 Task: Access a repository's "Network" for collaboration opportunities.
Action: Mouse moved to (1342, 81)
Screenshot: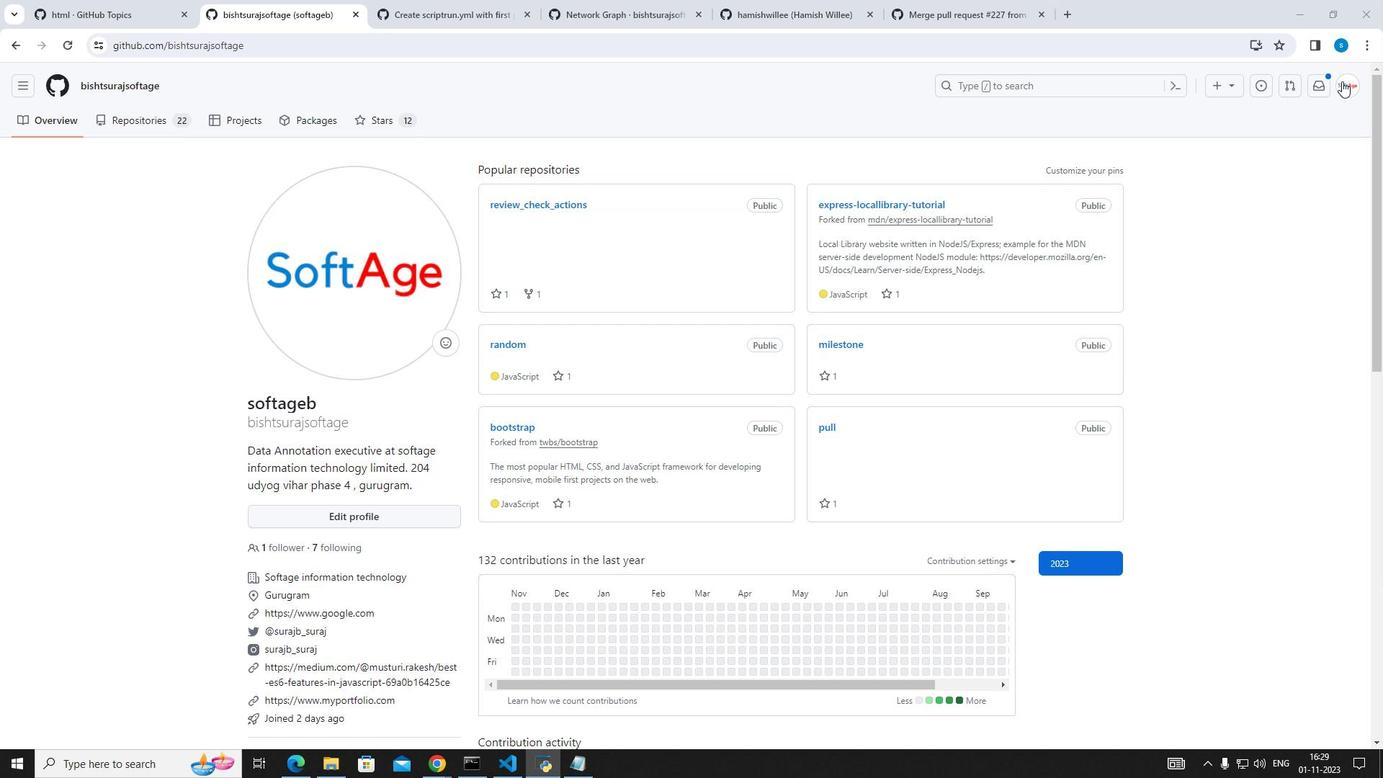 
Action: Mouse pressed left at (1342, 81)
Screenshot: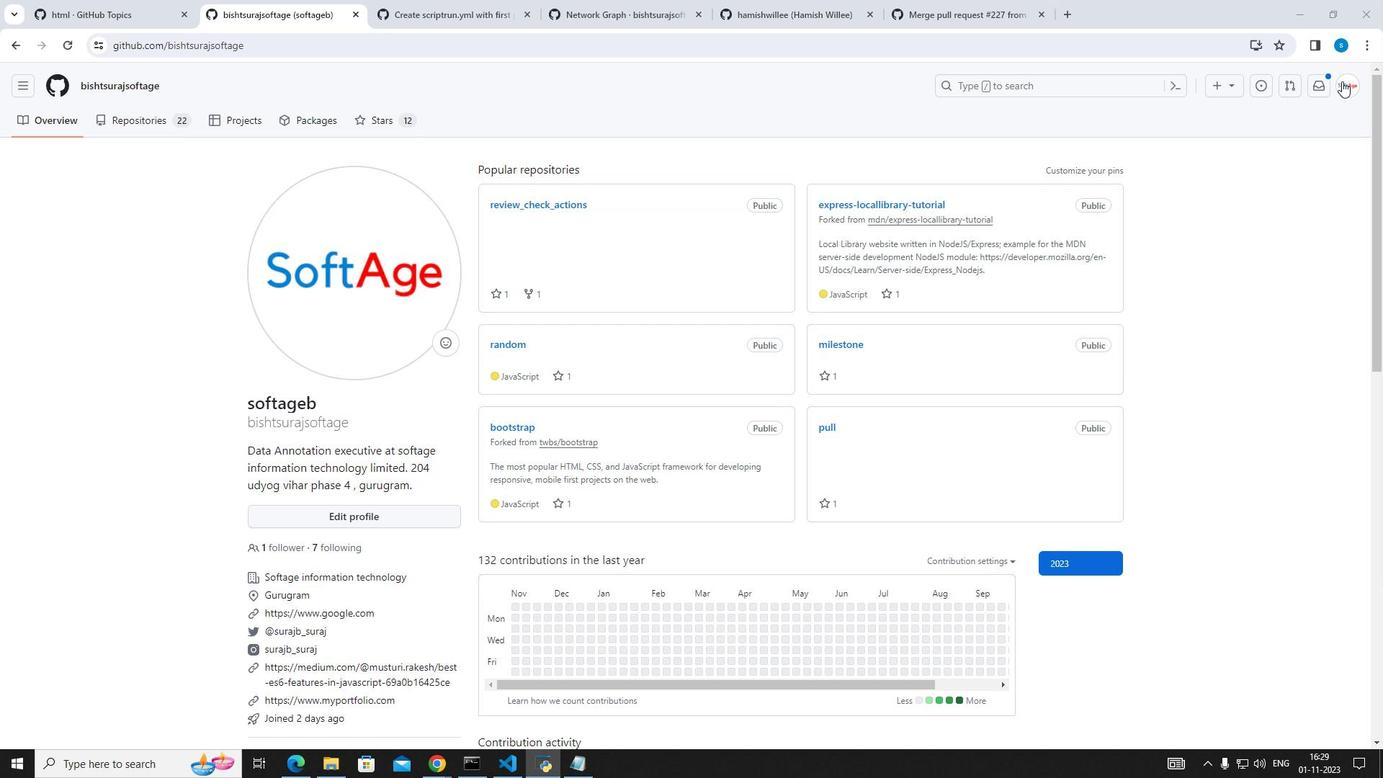 
Action: Mouse moved to (1274, 187)
Screenshot: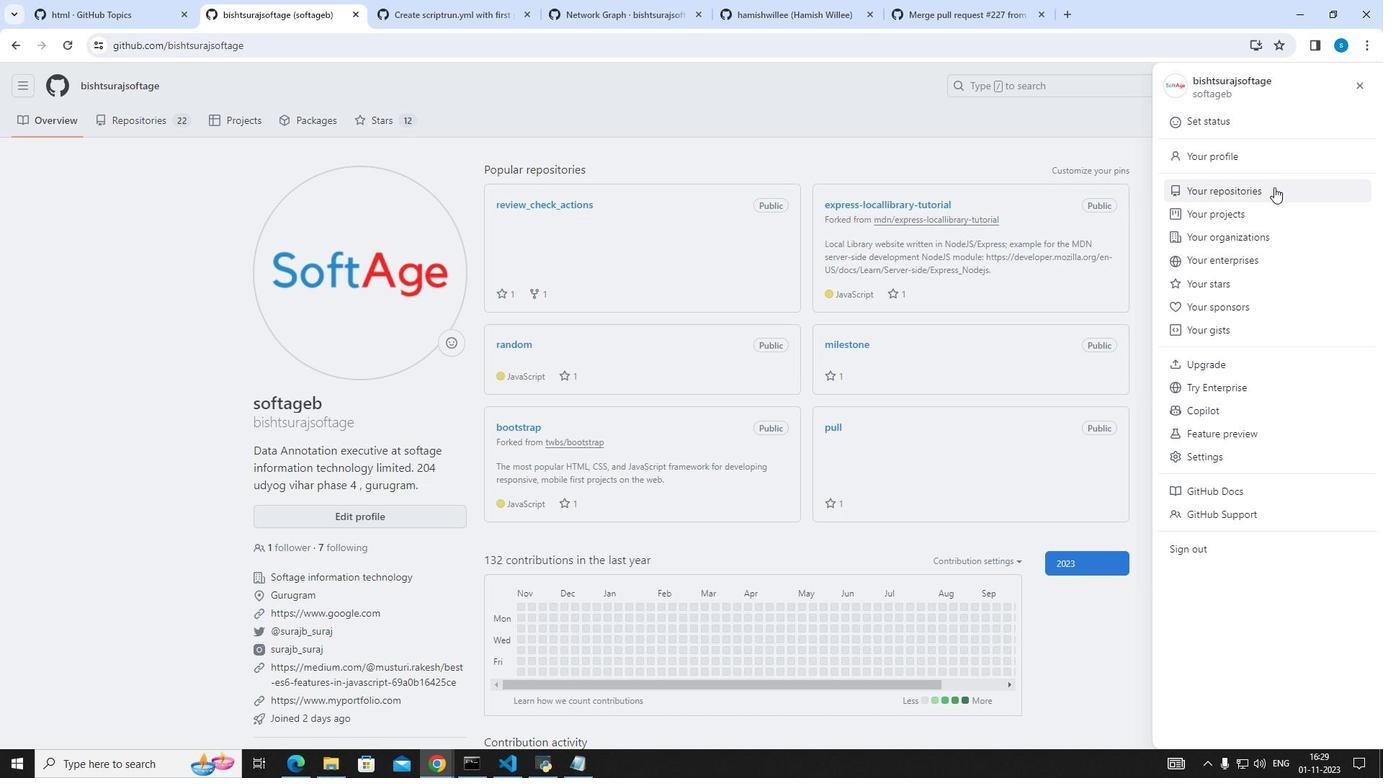 
Action: Mouse pressed left at (1274, 187)
Screenshot: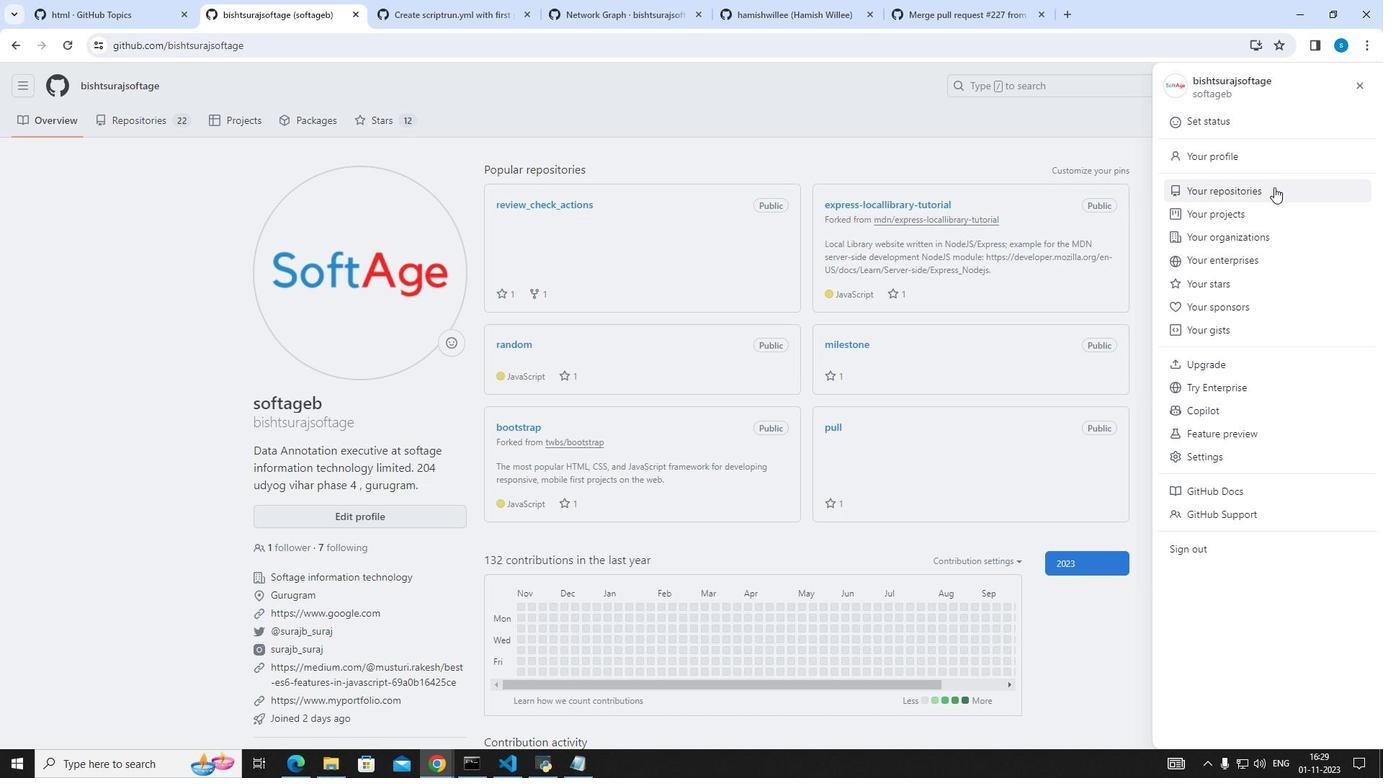 
Action: Mouse moved to (1000, 322)
Screenshot: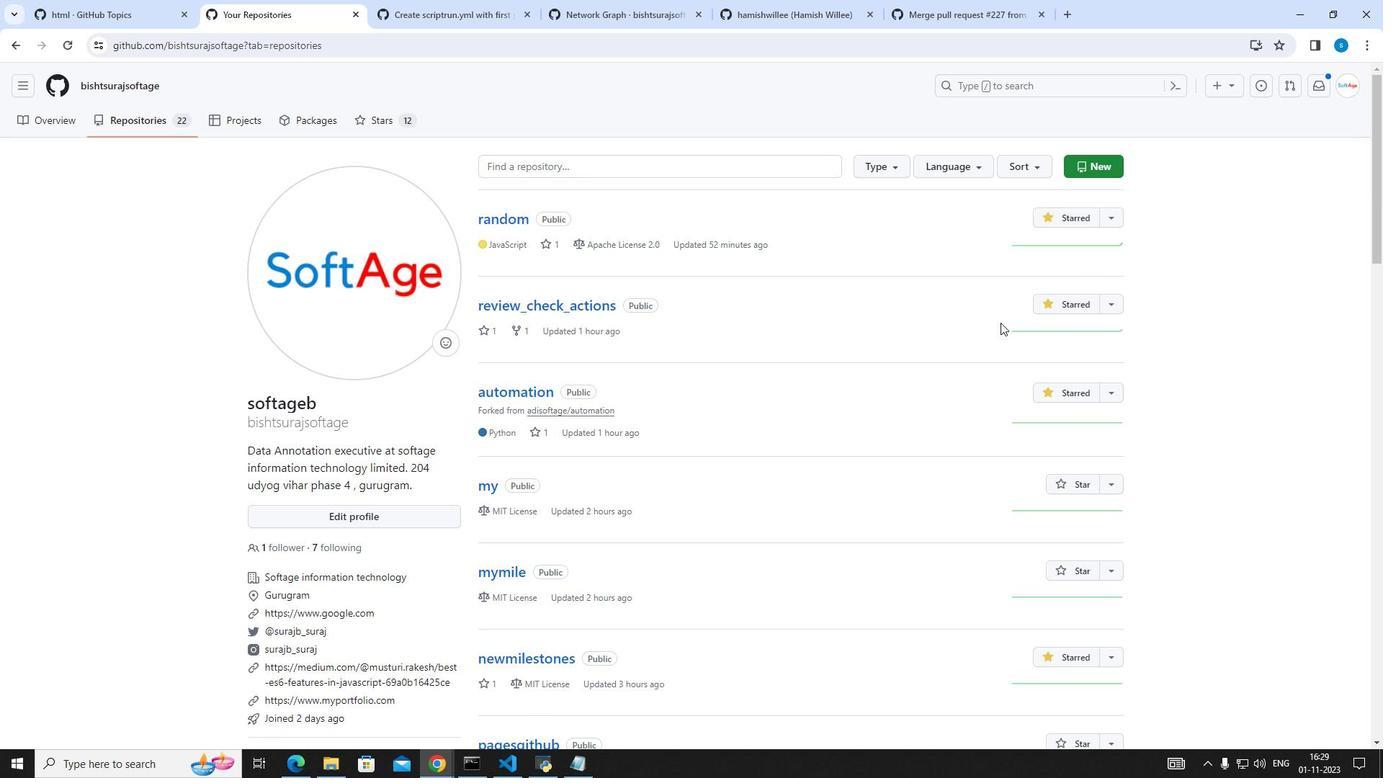 
Action: Mouse scrolled (1000, 321) with delta (0, 0)
Screenshot: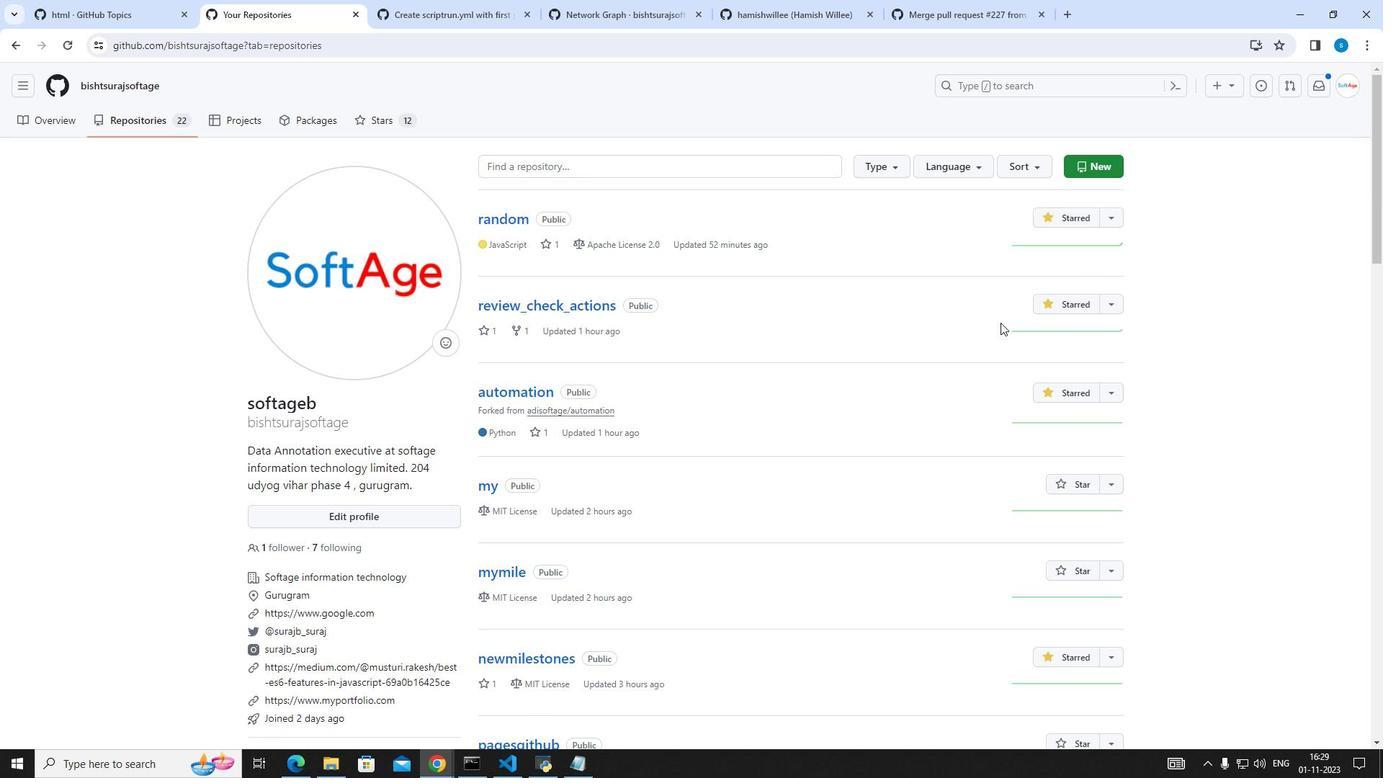 
Action: Mouse moved to (999, 322)
Screenshot: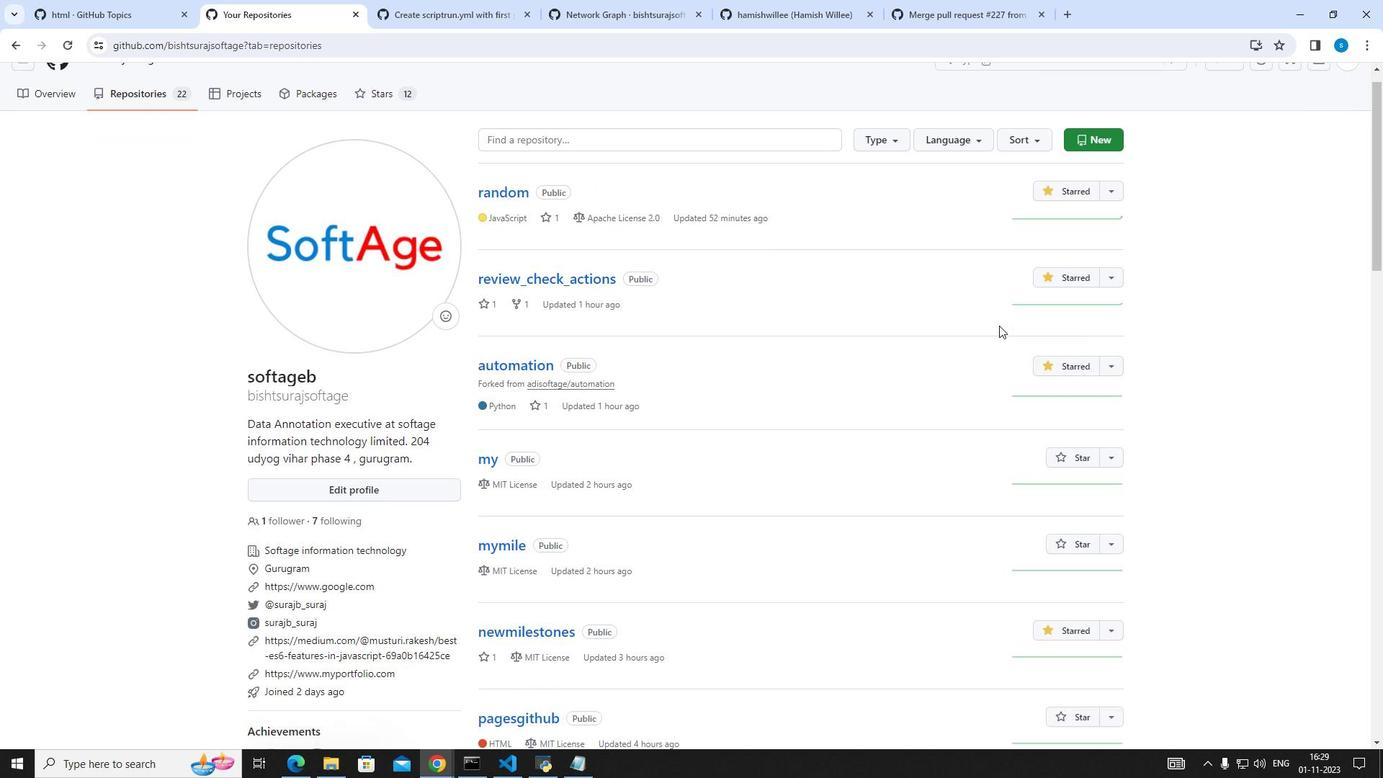 
Action: Mouse scrolled (999, 322) with delta (0, 0)
Screenshot: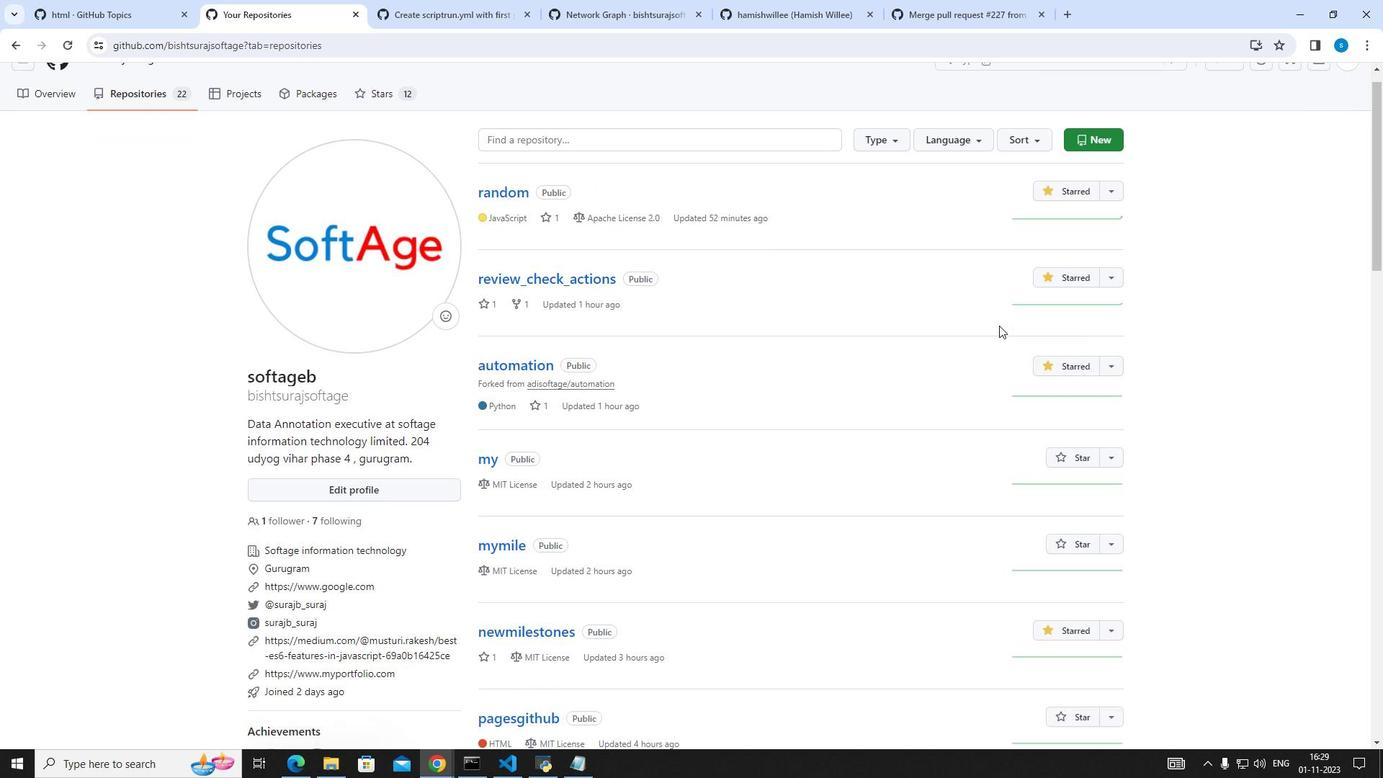 
Action: Mouse moved to (999, 324)
Screenshot: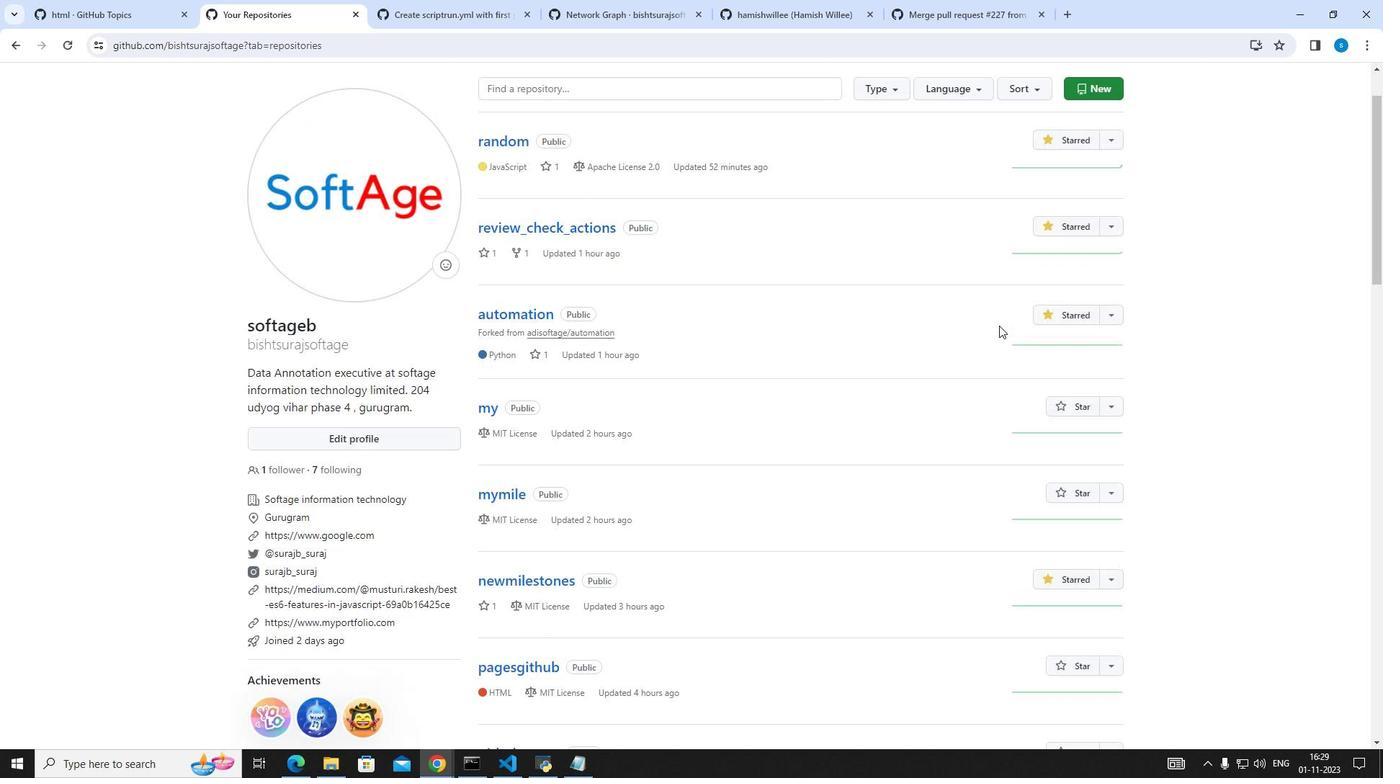 
Action: Mouse scrolled (999, 323) with delta (0, 0)
Screenshot: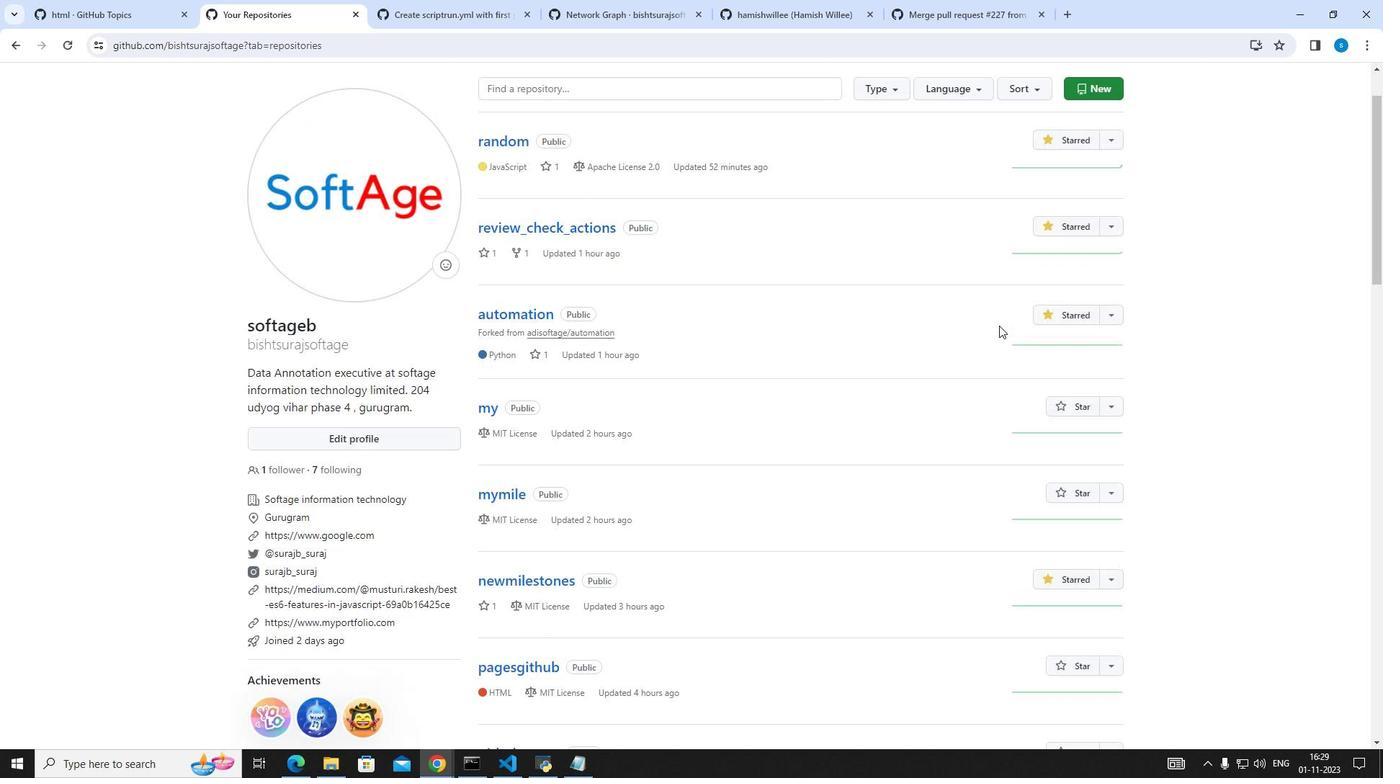
Action: Mouse moved to (999, 324)
Screenshot: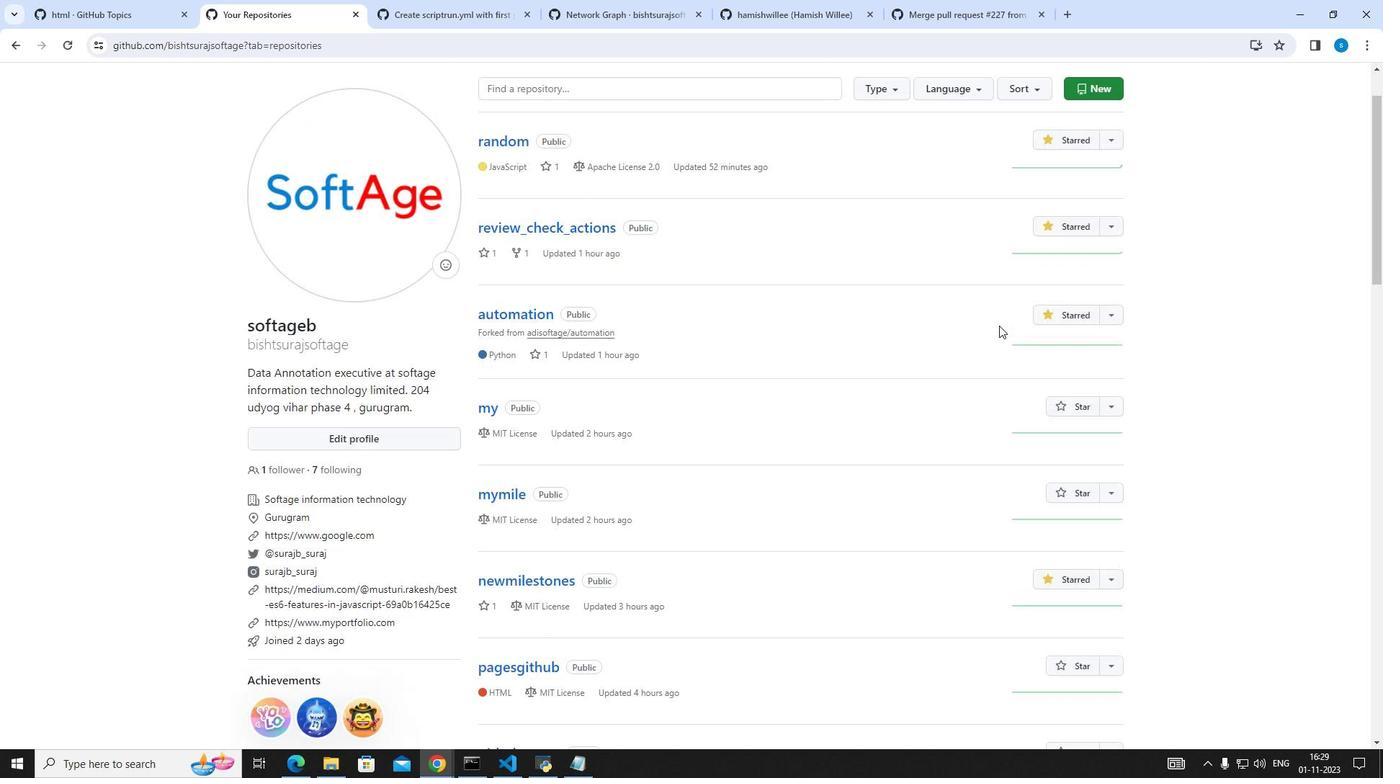 
Action: Mouse scrolled (999, 324) with delta (0, 0)
Screenshot: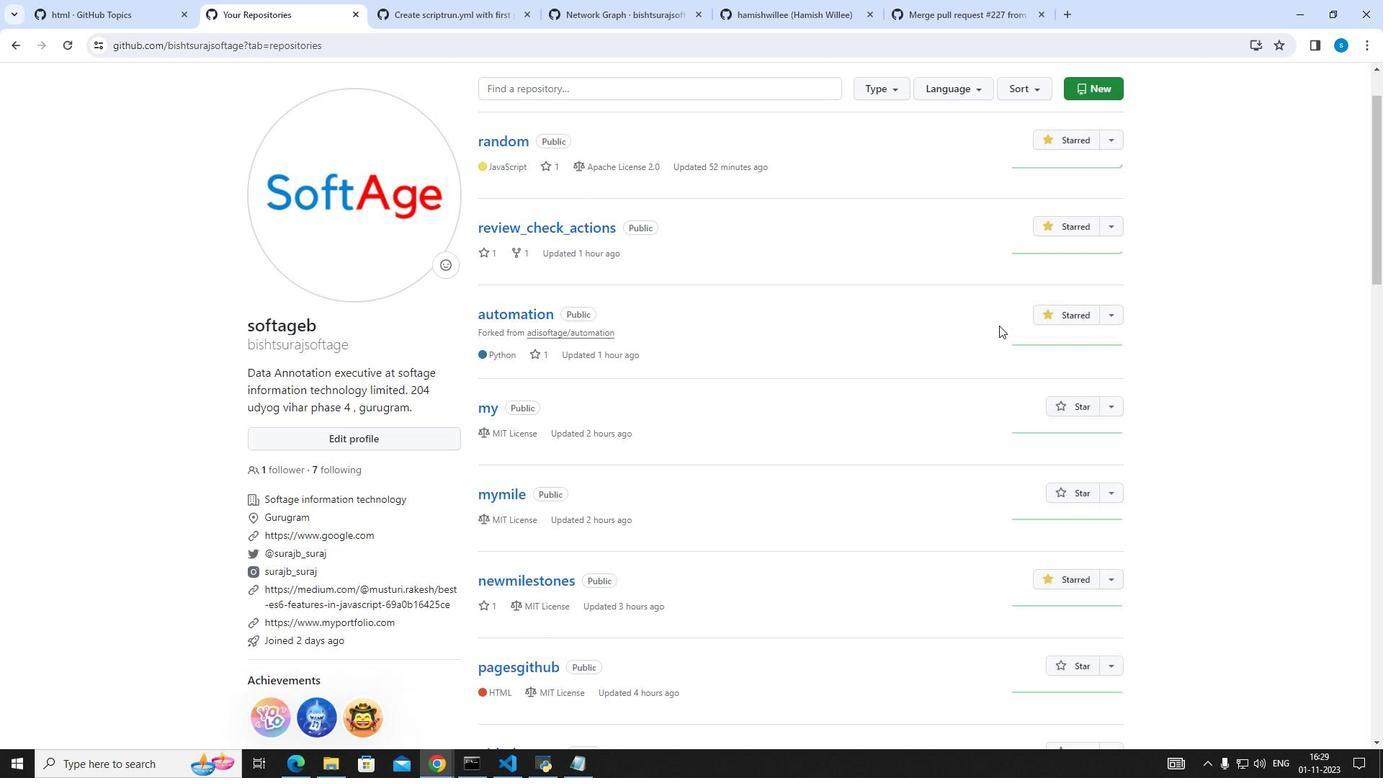 
Action: Mouse moved to (999, 325)
Screenshot: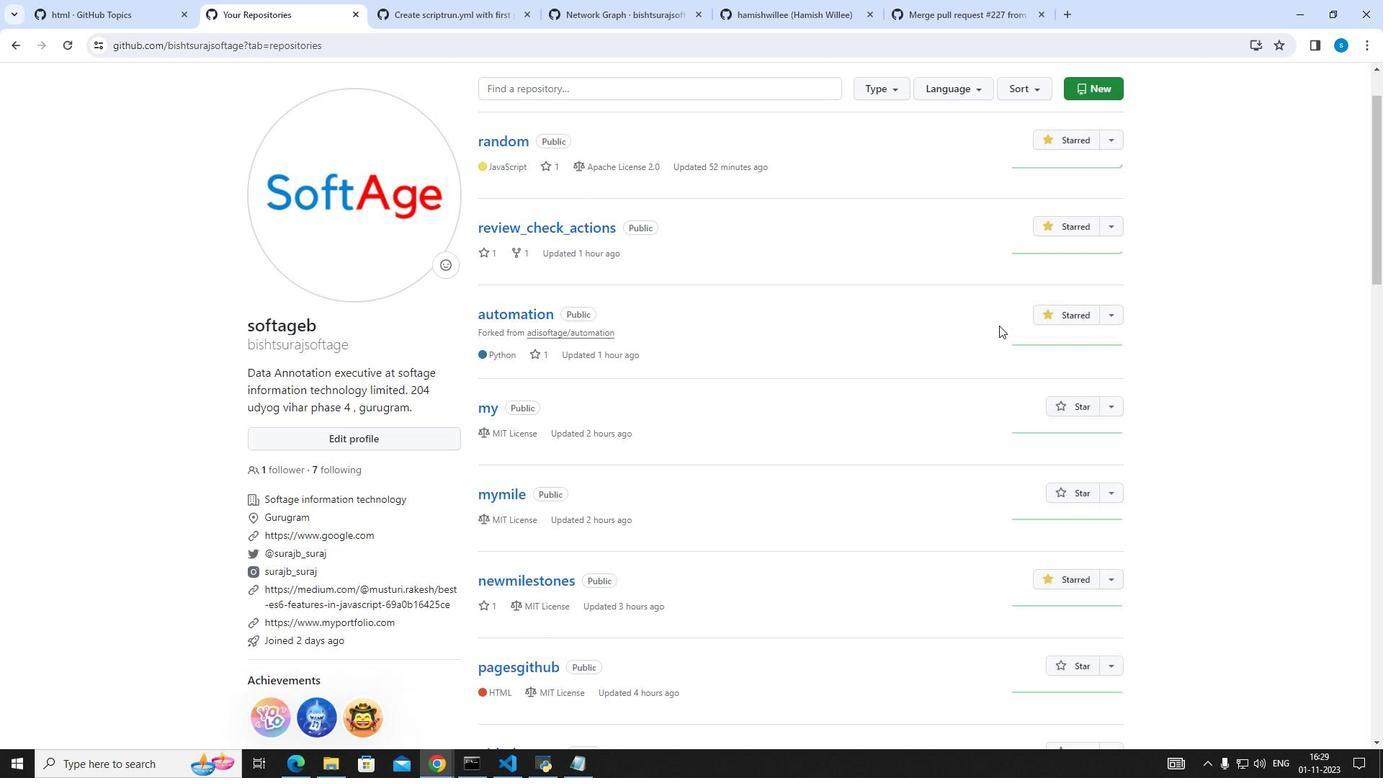 
Action: Mouse scrolled (999, 324) with delta (0, 0)
Screenshot: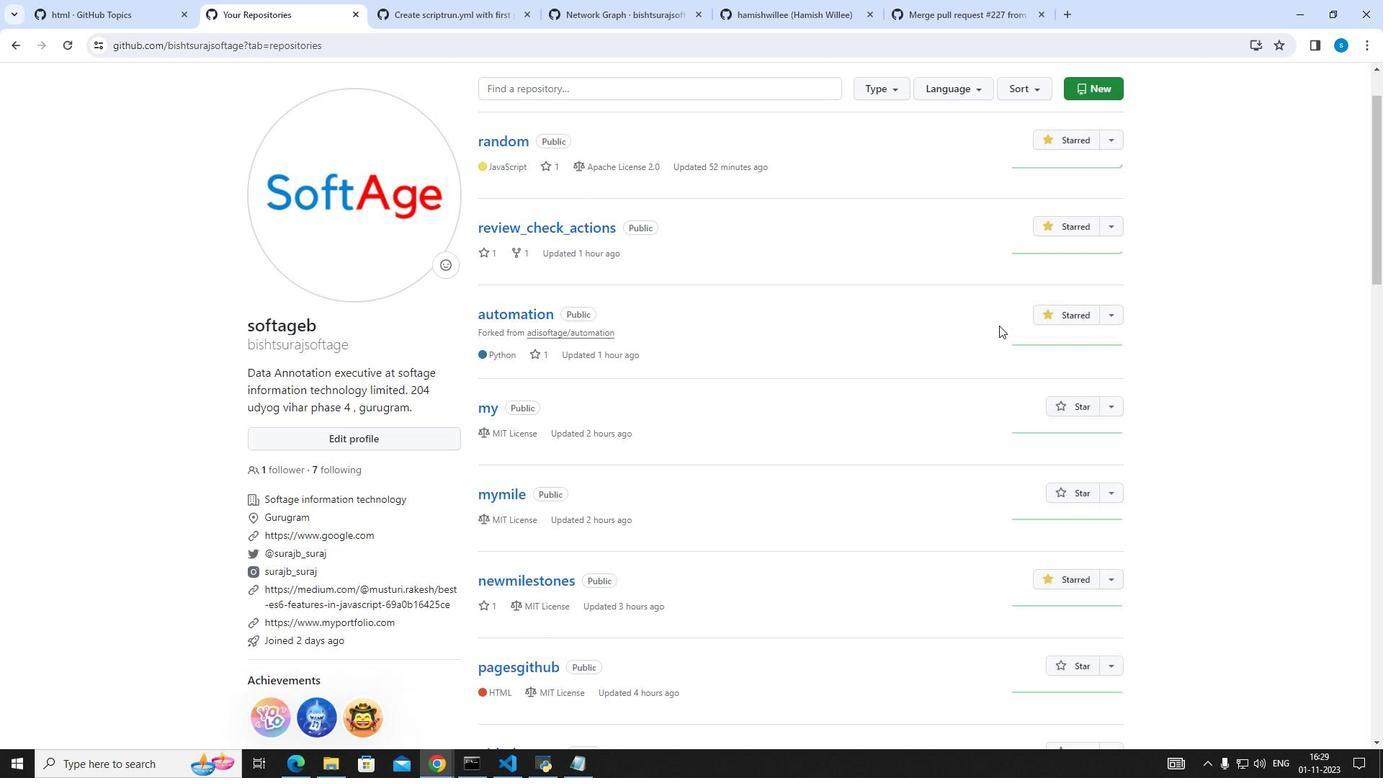 
Action: Mouse scrolled (999, 324) with delta (0, 0)
Screenshot: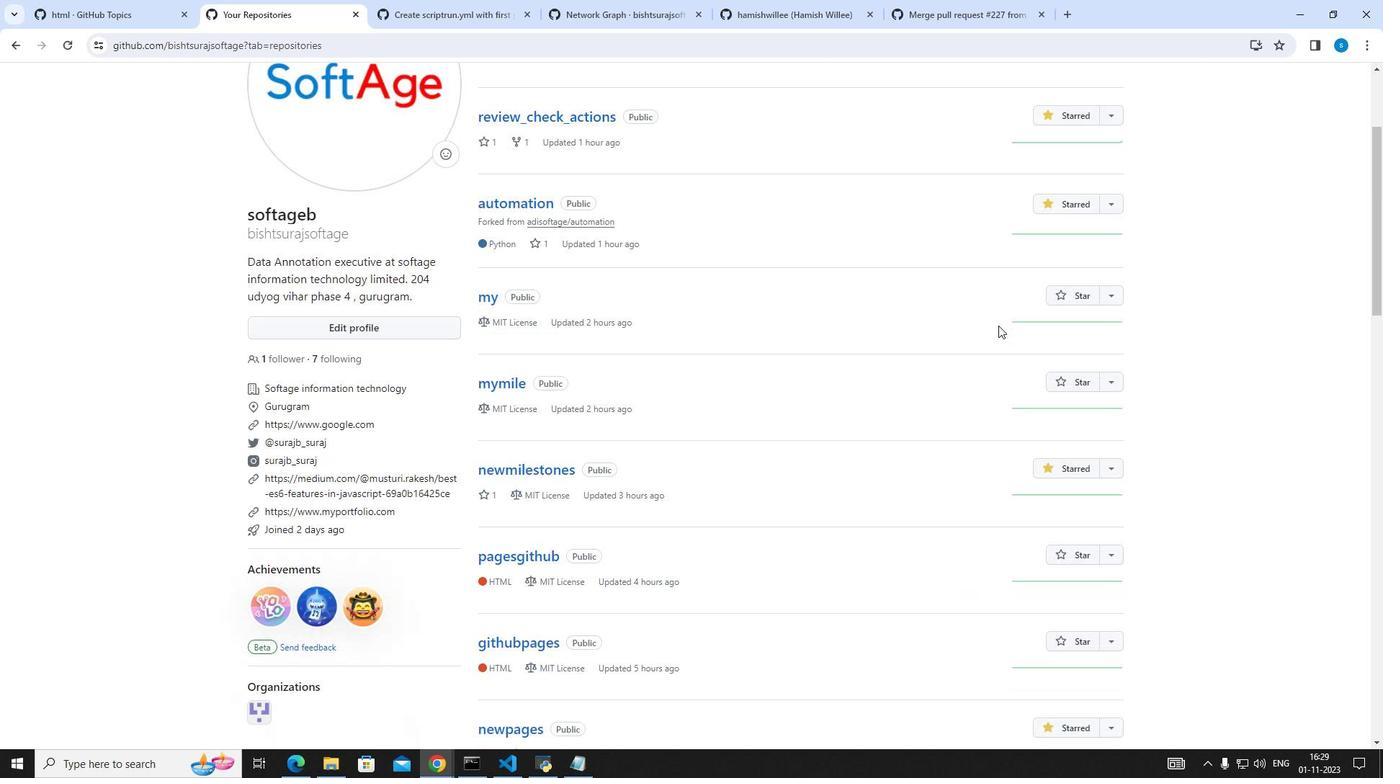 
Action: Mouse moved to (998, 325)
Screenshot: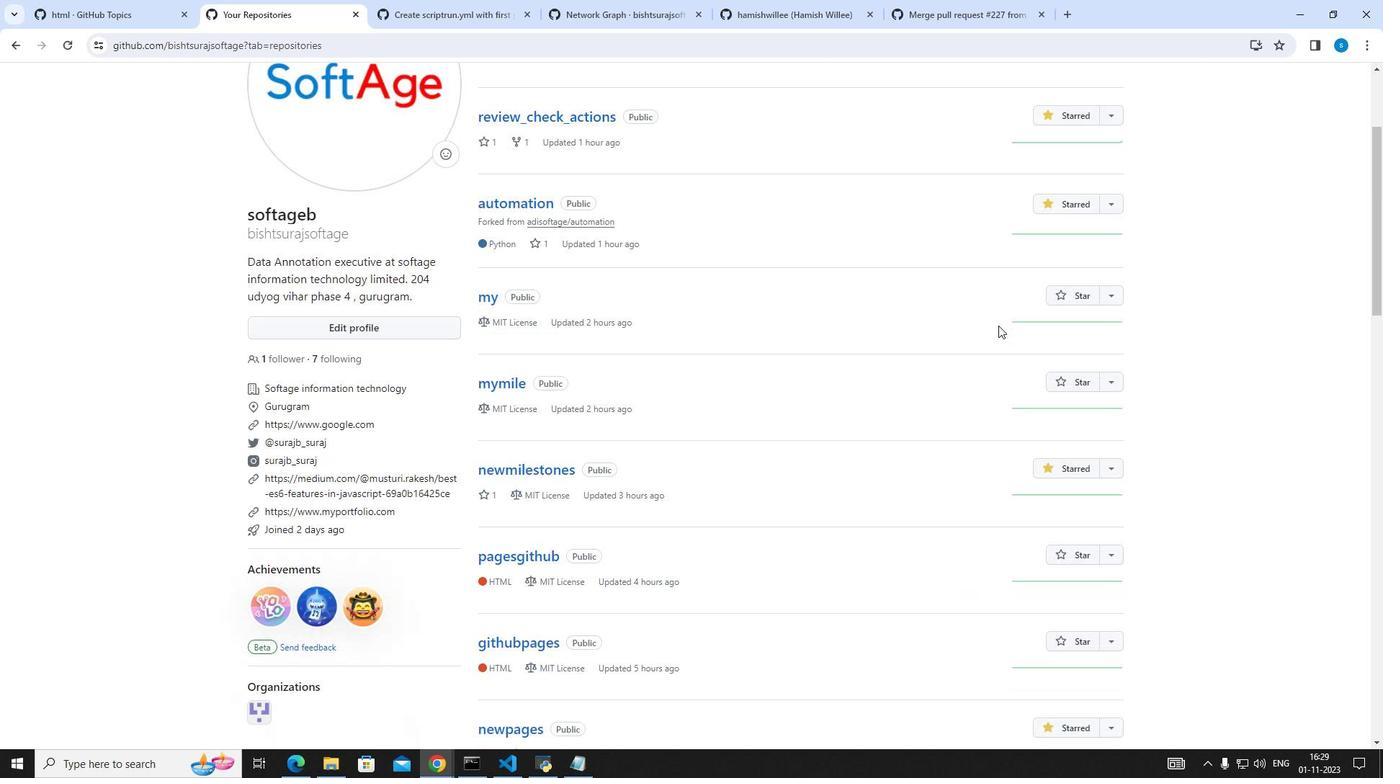 
Action: Mouse scrolled (998, 324) with delta (0, 0)
Screenshot: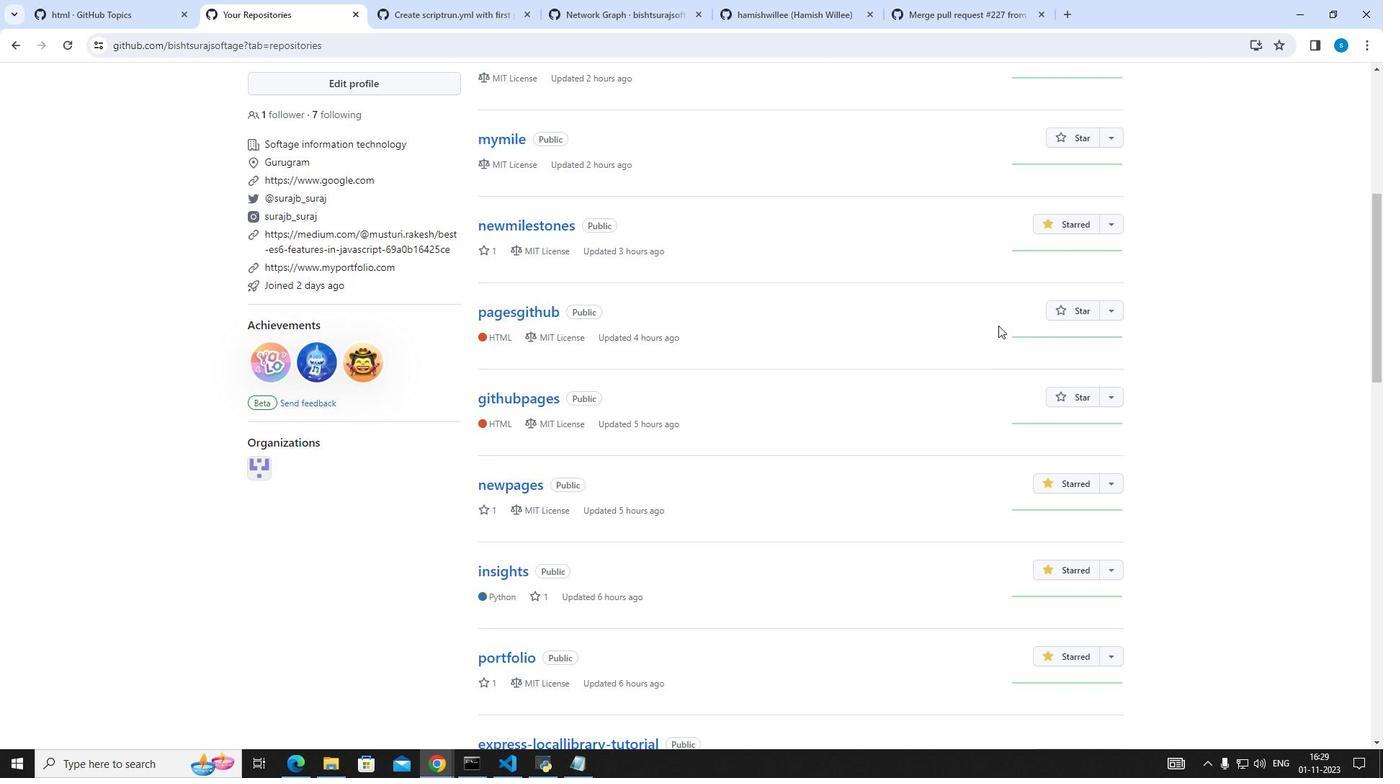 
Action: Mouse scrolled (998, 324) with delta (0, 0)
Screenshot: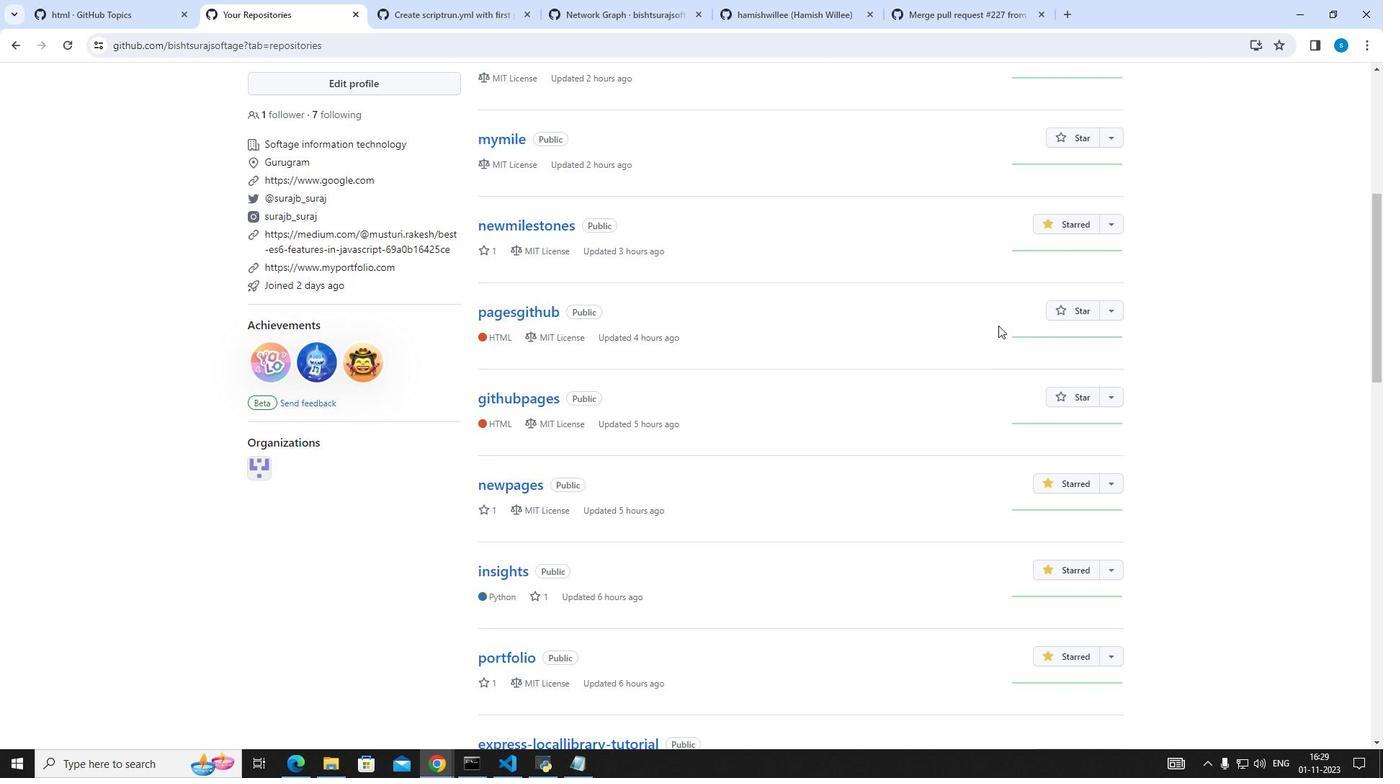 
Action: Mouse scrolled (998, 324) with delta (0, 0)
Screenshot: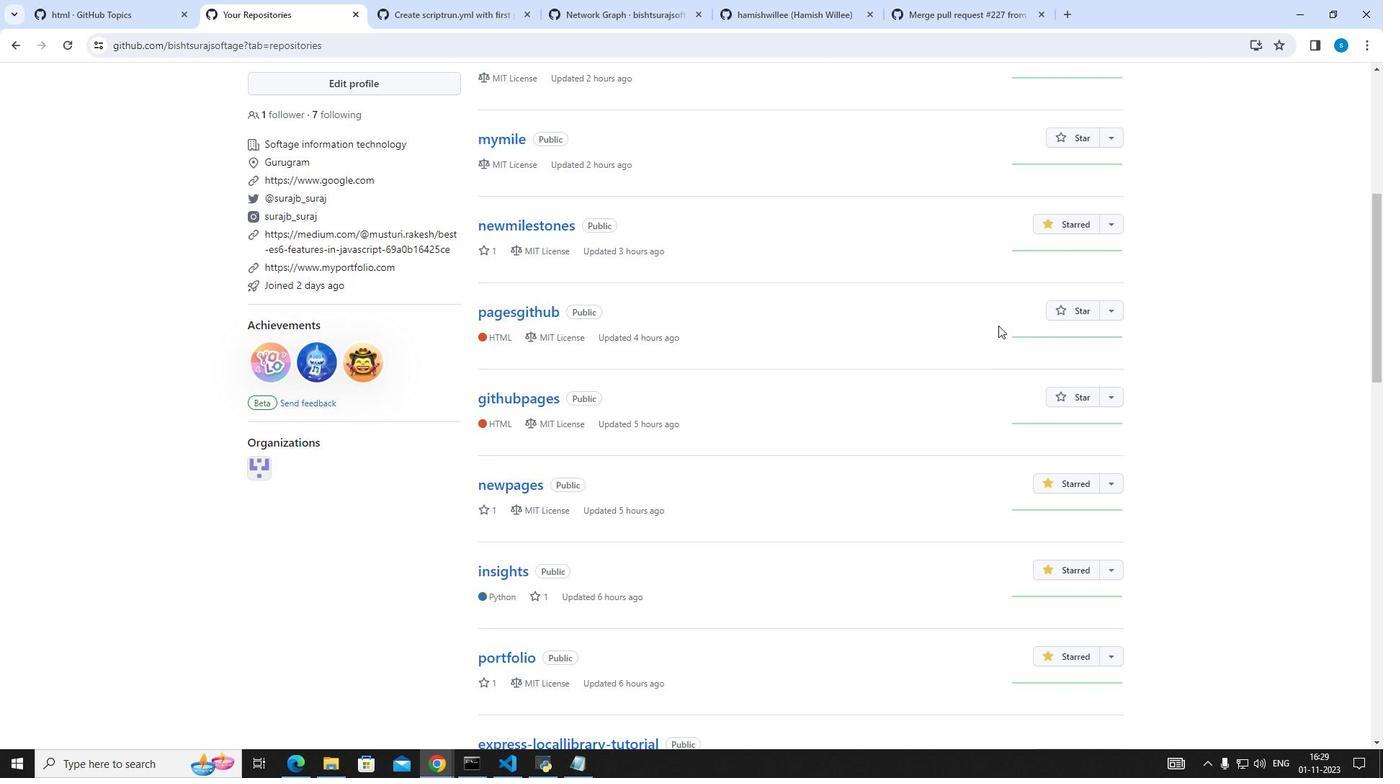 
Action: Mouse scrolled (998, 324) with delta (0, 0)
Screenshot: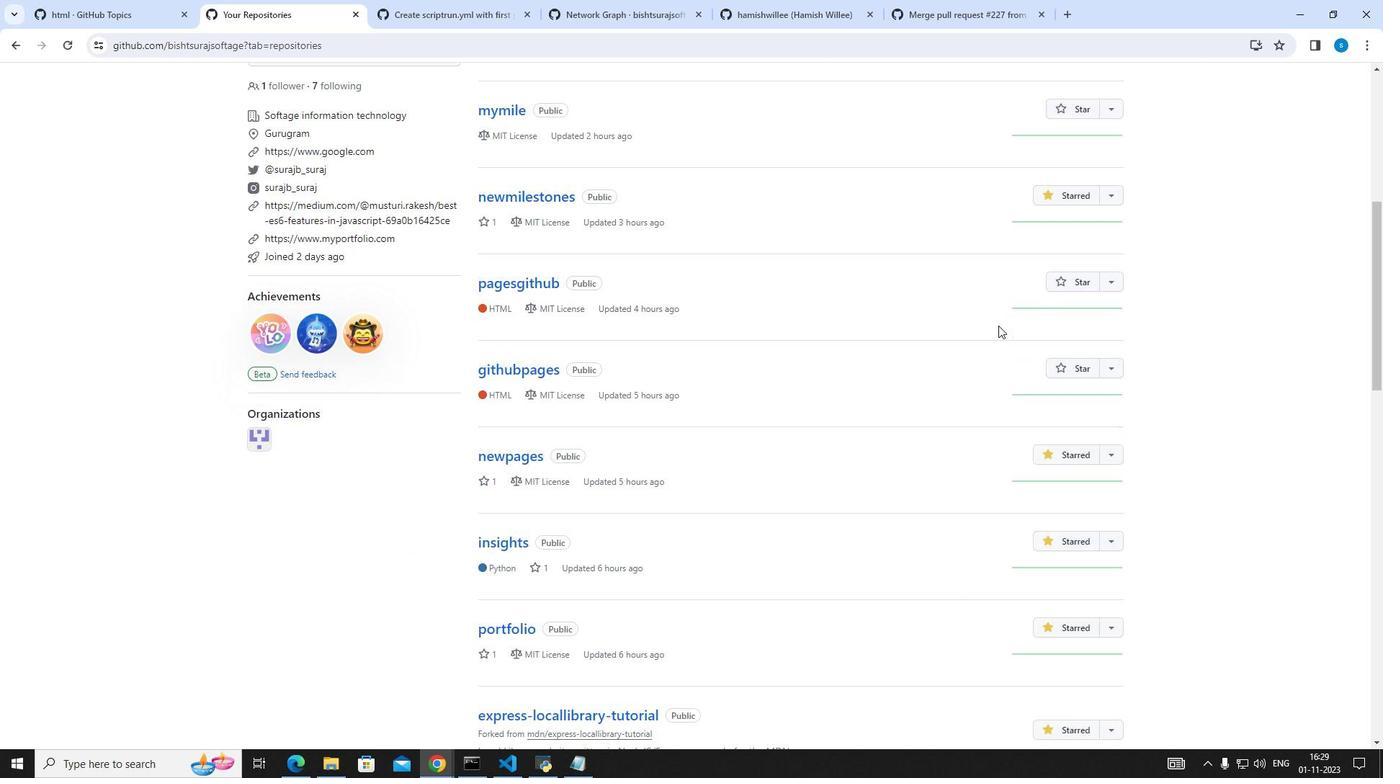 
Action: Mouse scrolled (998, 324) with delta (0, 0)
Screenshot: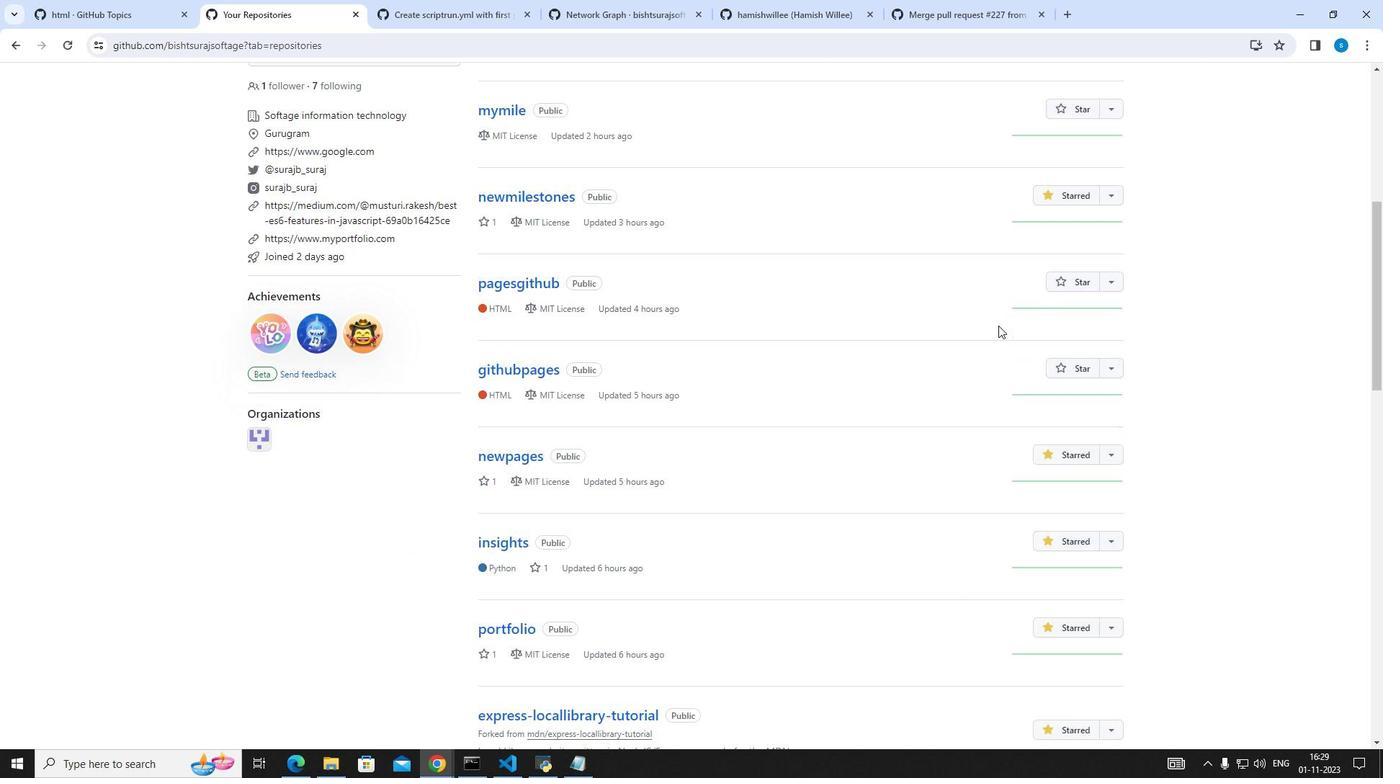 
Action: Mouse scrolled (998, 324) with delta (0, 0)
Screenshot: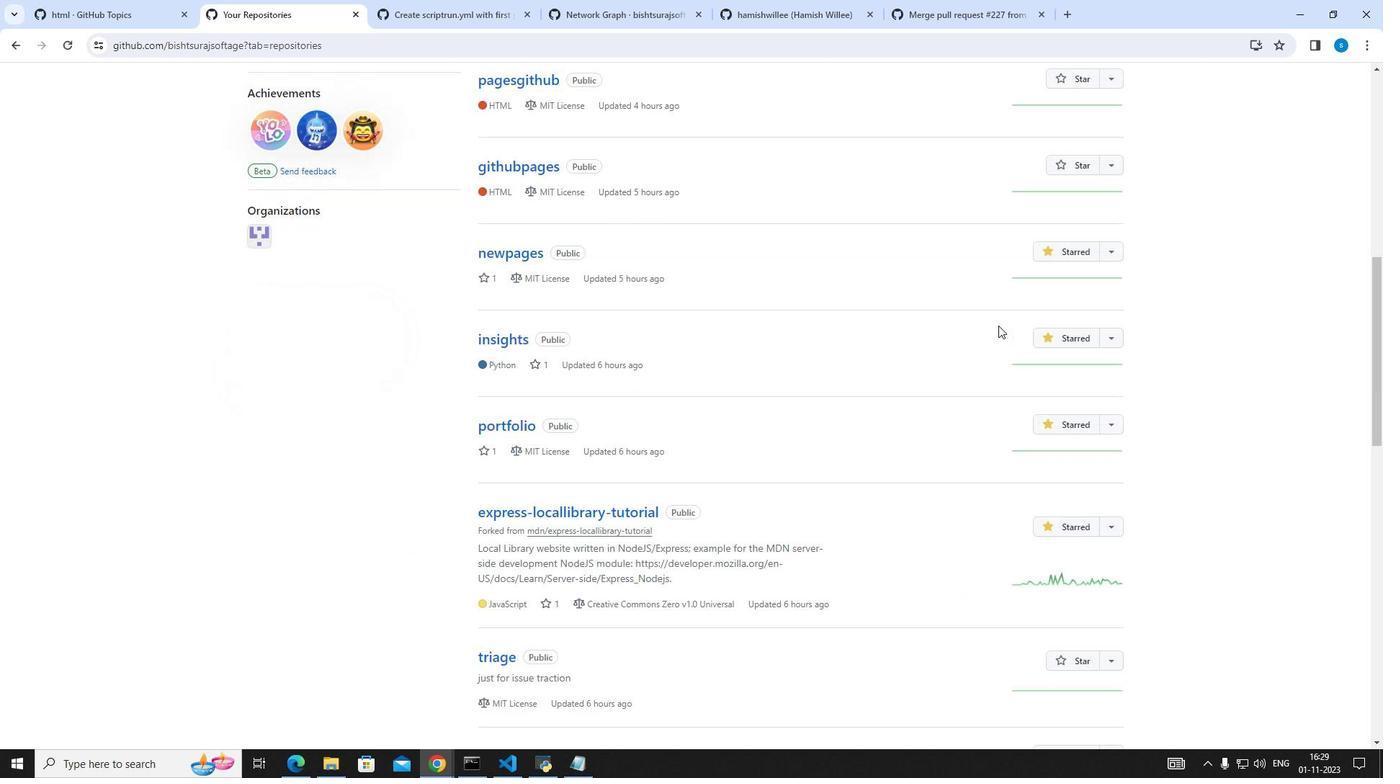 
Action: Mouse scrolled (998, 324) with delta (0, 0)
Screenshot: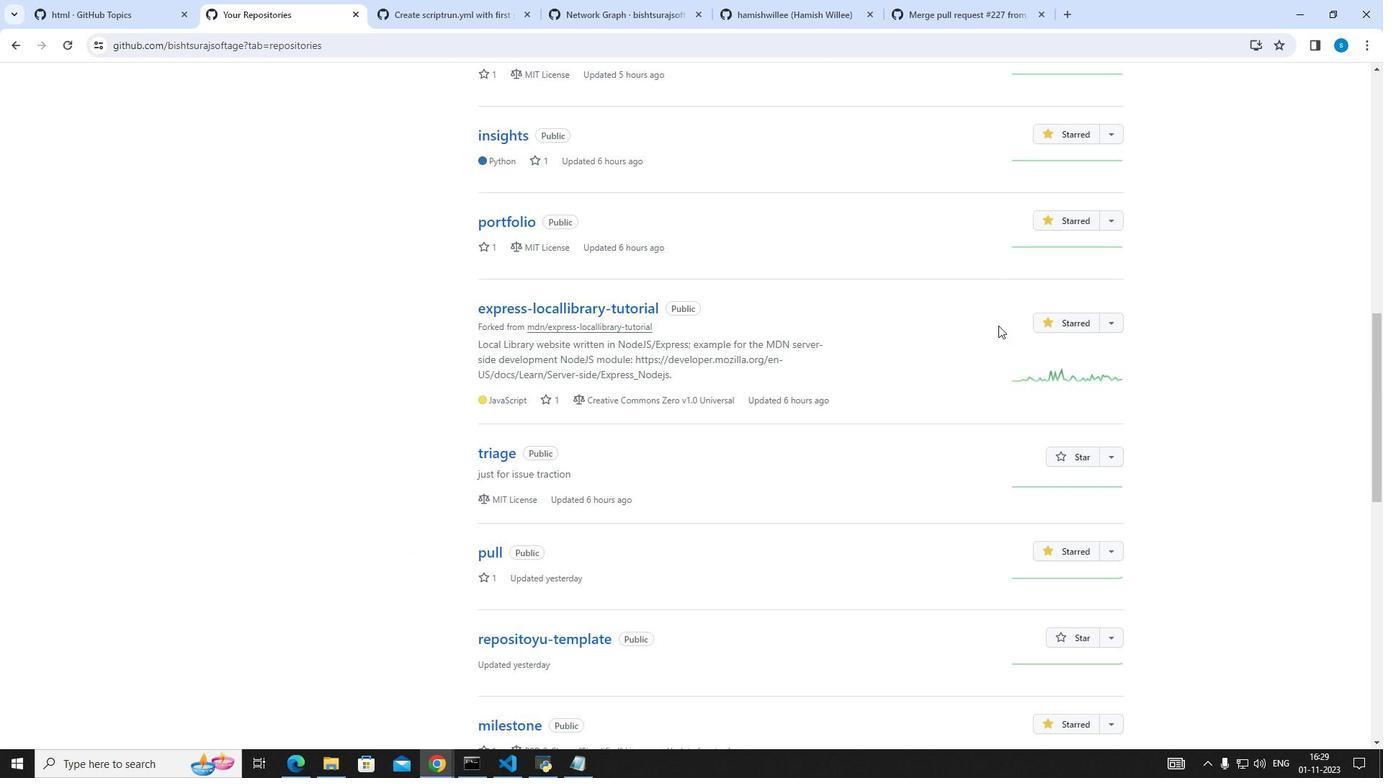 
Action: Mouse scrolled (998, 324) with delta (0, 0)
Screenshot: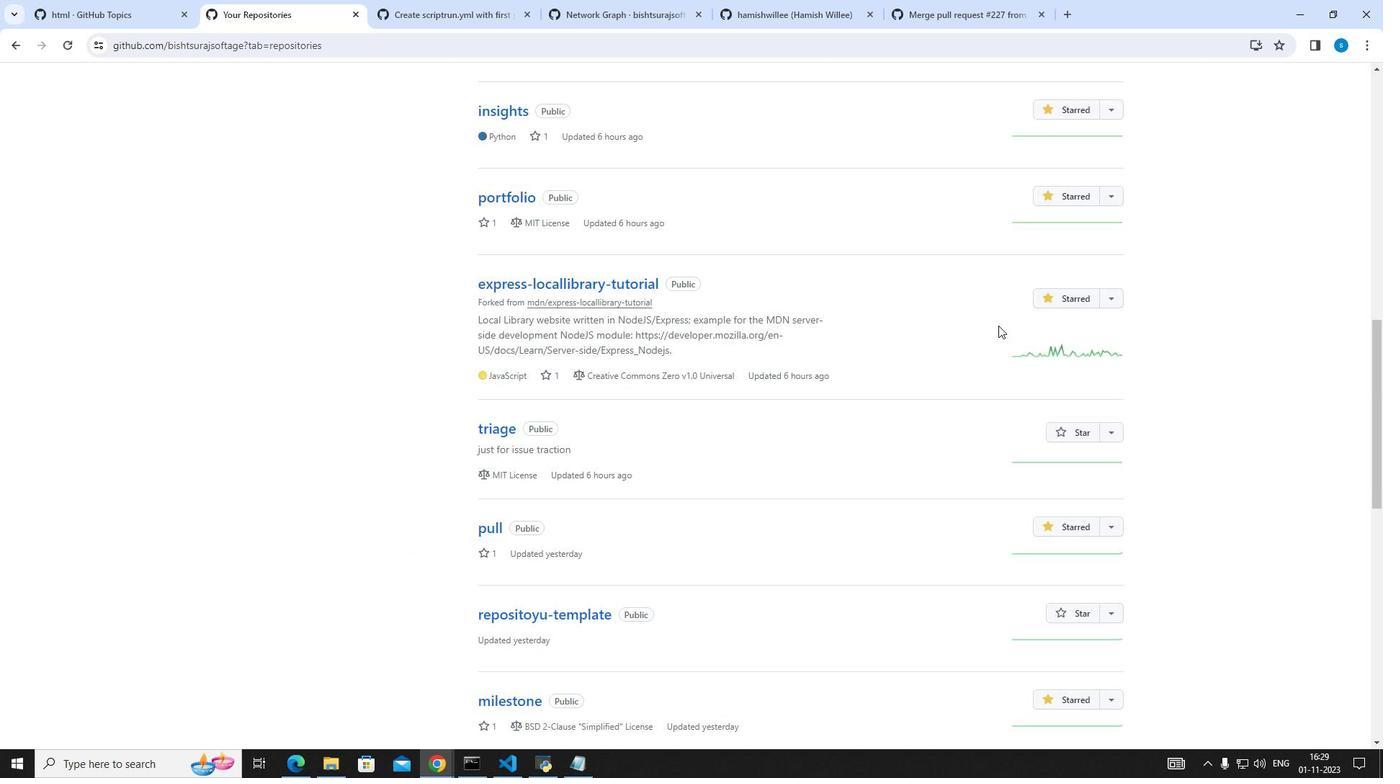 
Action: Mouse scrolled (998, 324) with delta (0, 0)
Screenshot: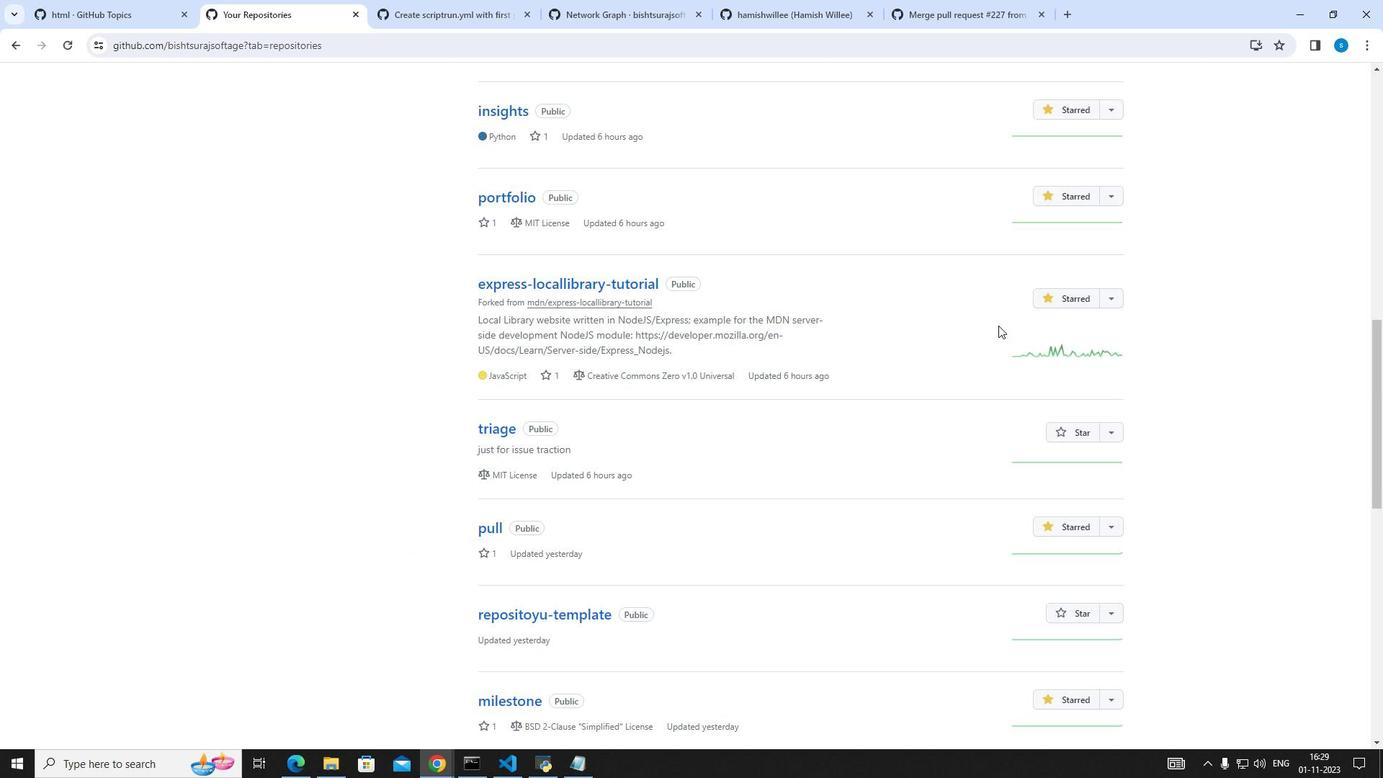 
Action: Mouse scrolled (998, 324) with delta (0, 0)
Screenshot: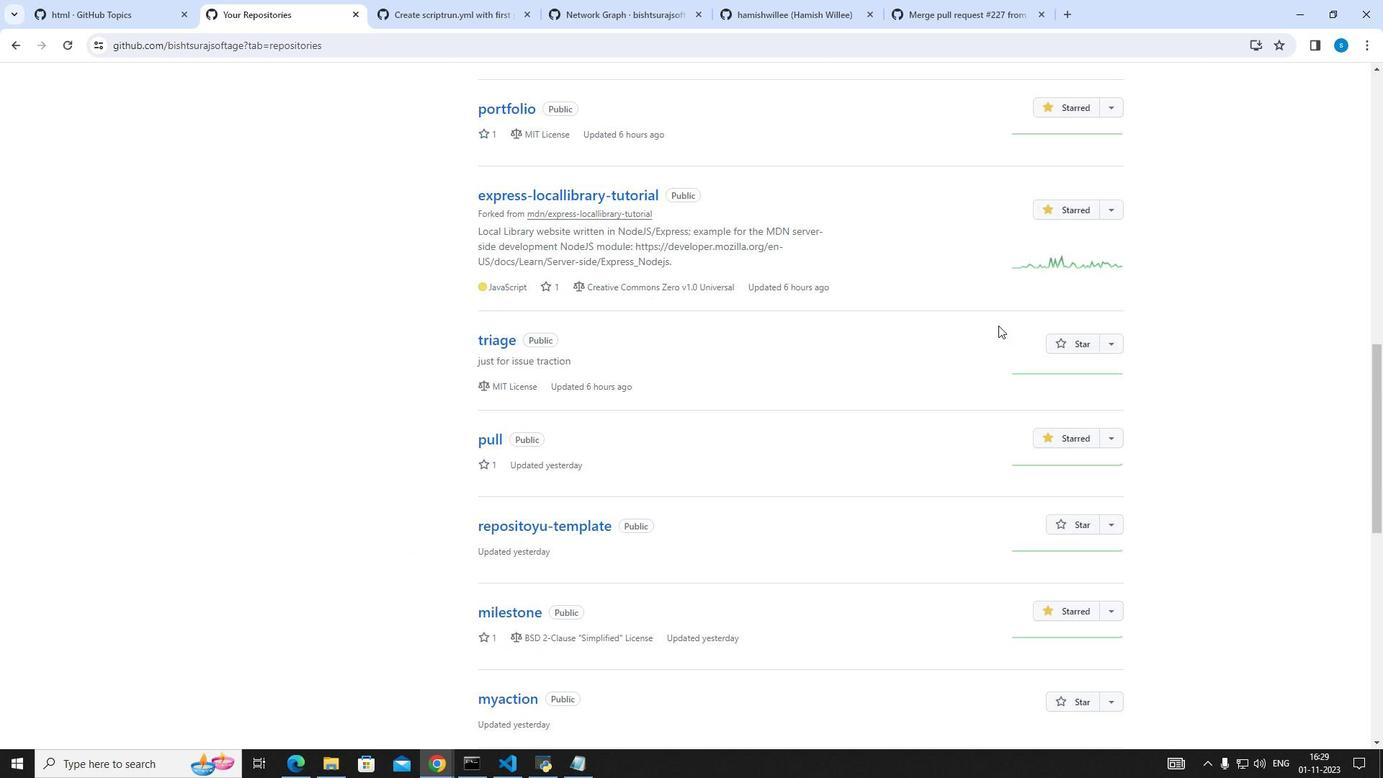 
Action: Mouse scrolled (998, 326) with delta (0, 0)
Screenshot: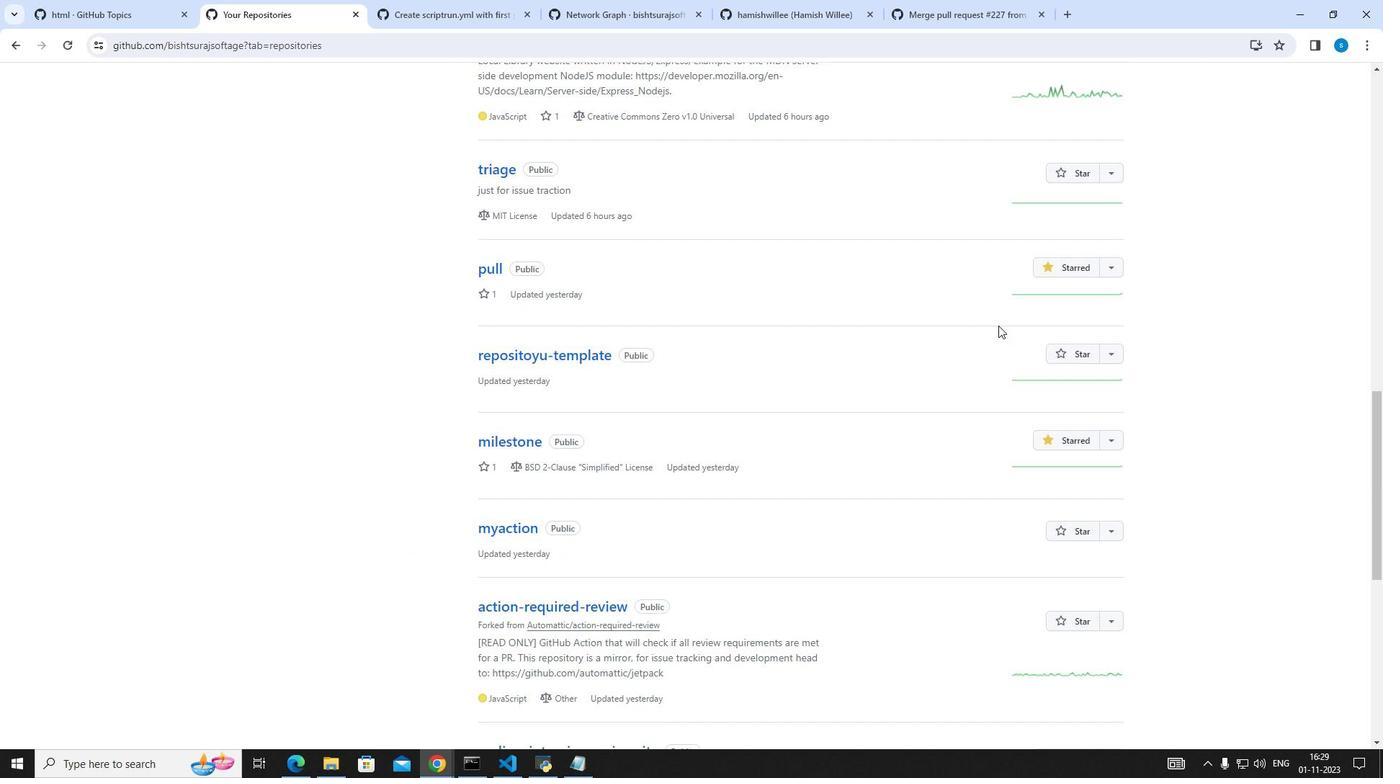 
Action: Mouse moved to (977, 297)
Screenshot: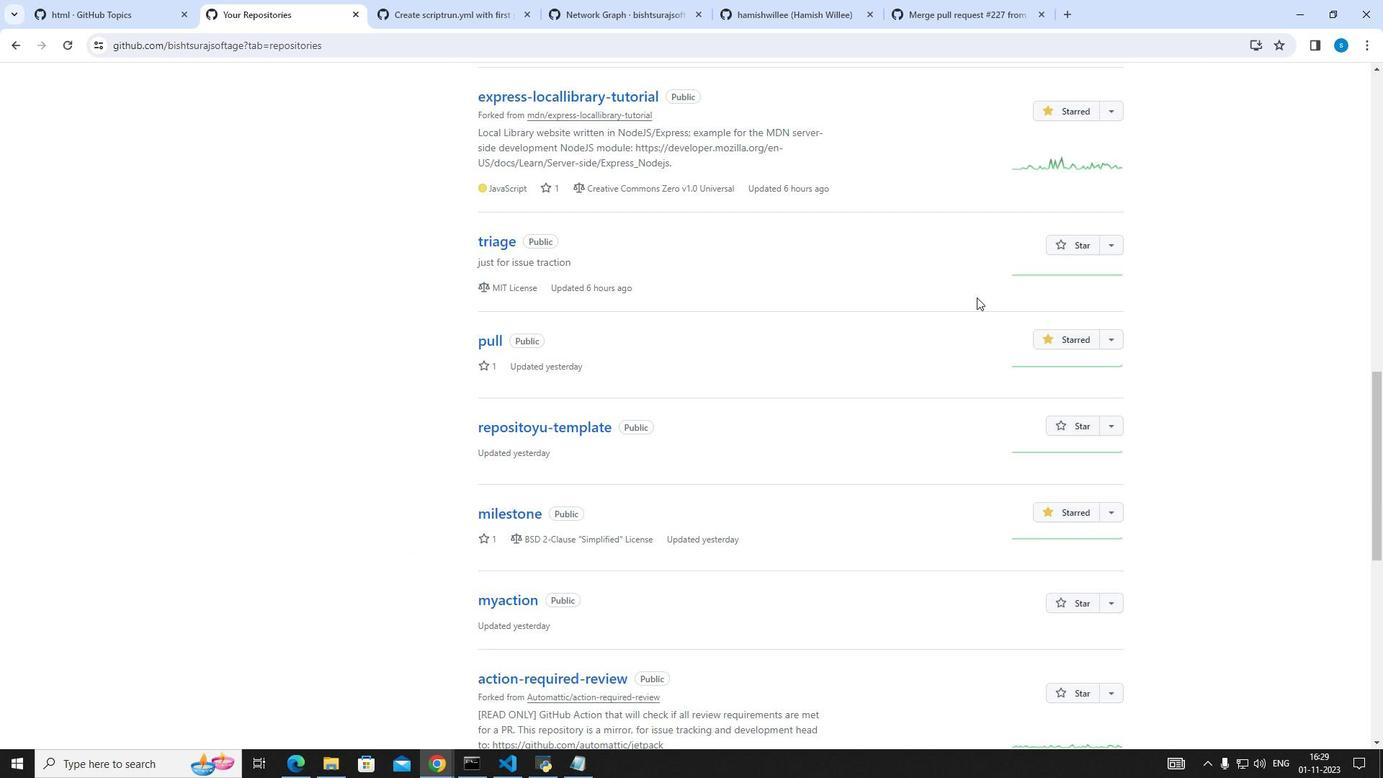 
Action: Mouse scrolled (977, 298) with delta (0, 0)
Screenshot: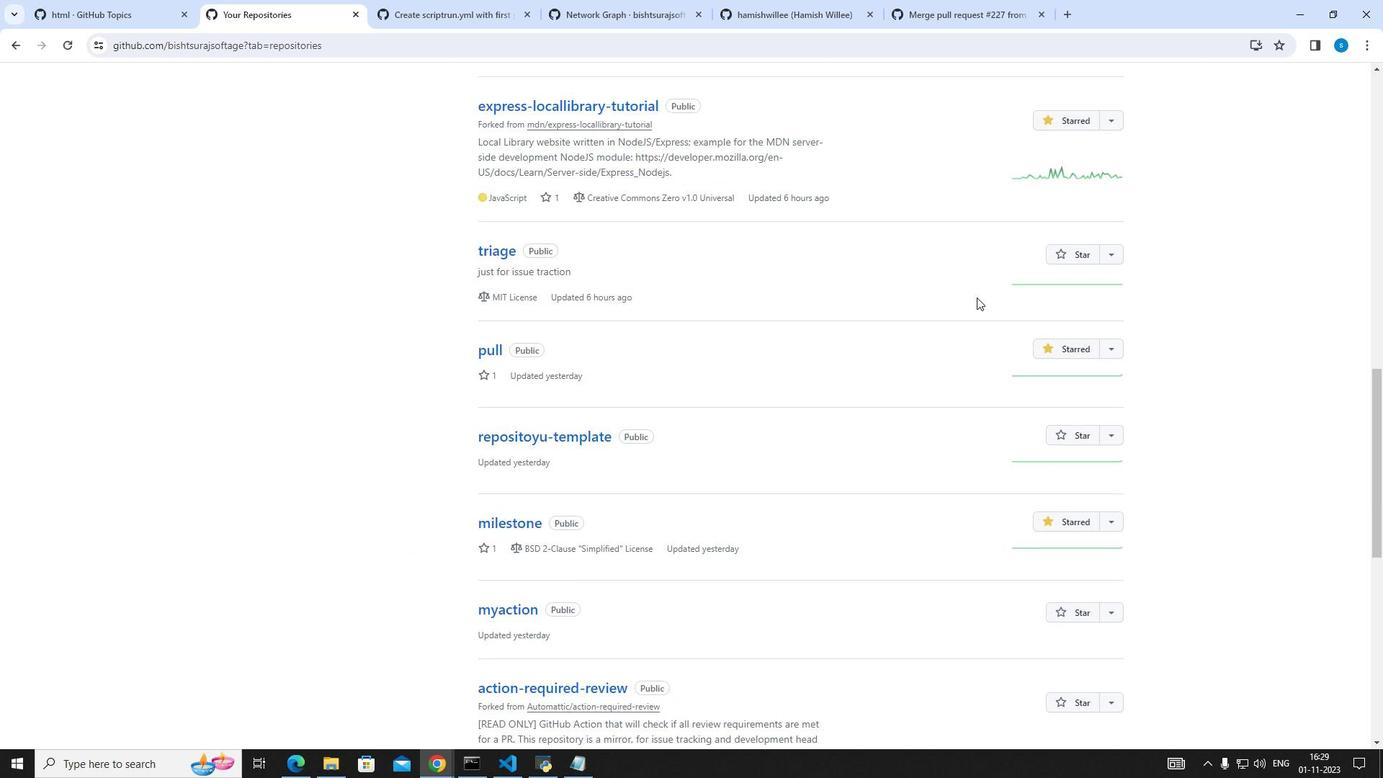 
Action: Mouse scrolled (977, 298) with delta (0, 0)
Screenshot: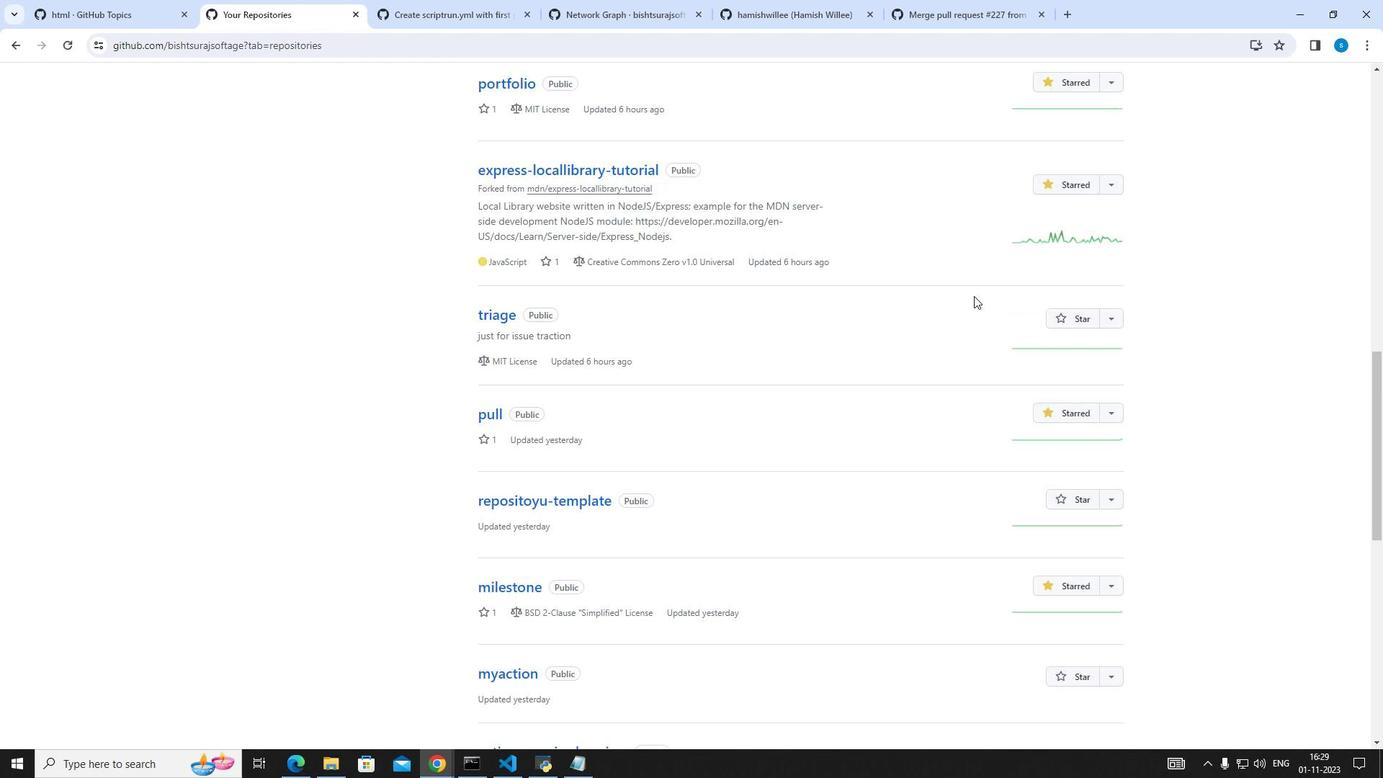 
Action: Mouse moved to (573, 237)
Screenshot: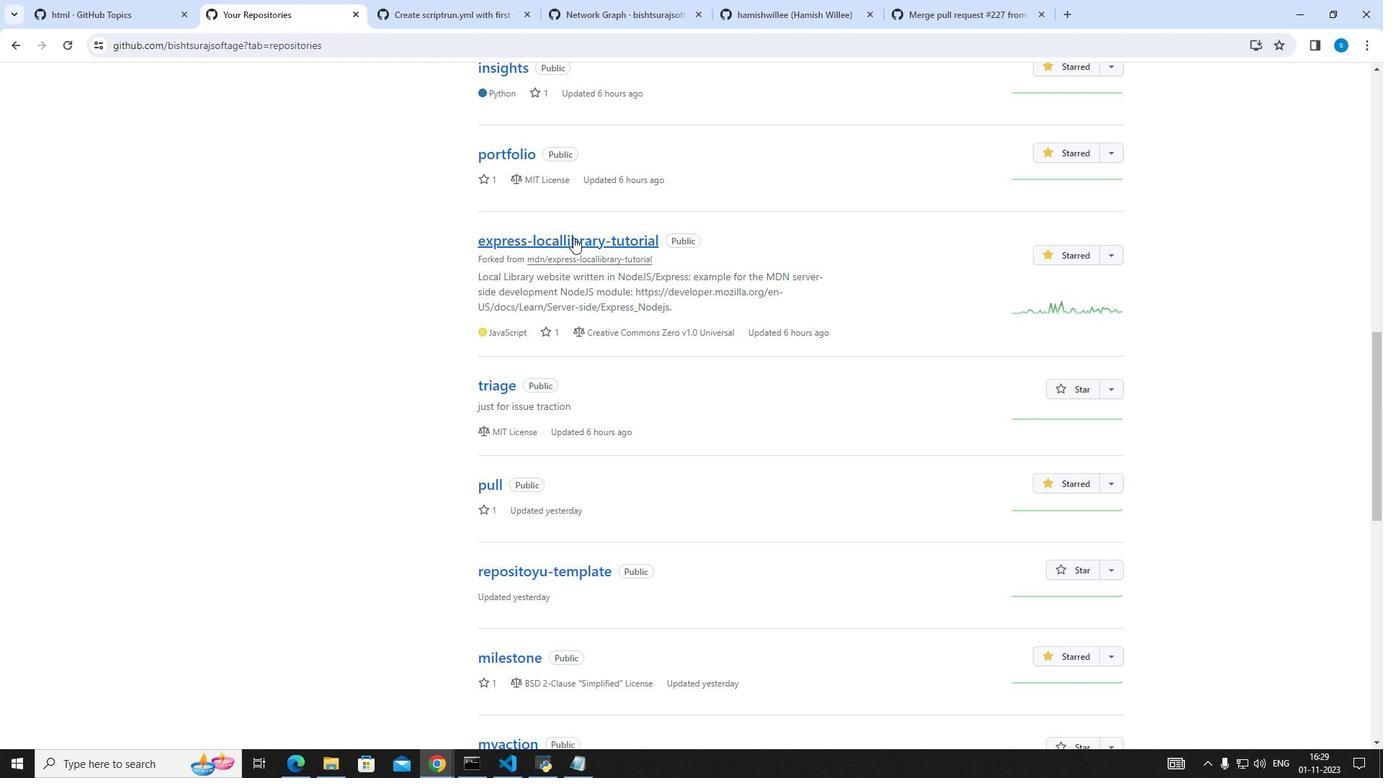 
Action: Mouse pressed left at (573, 237)
Screenshot: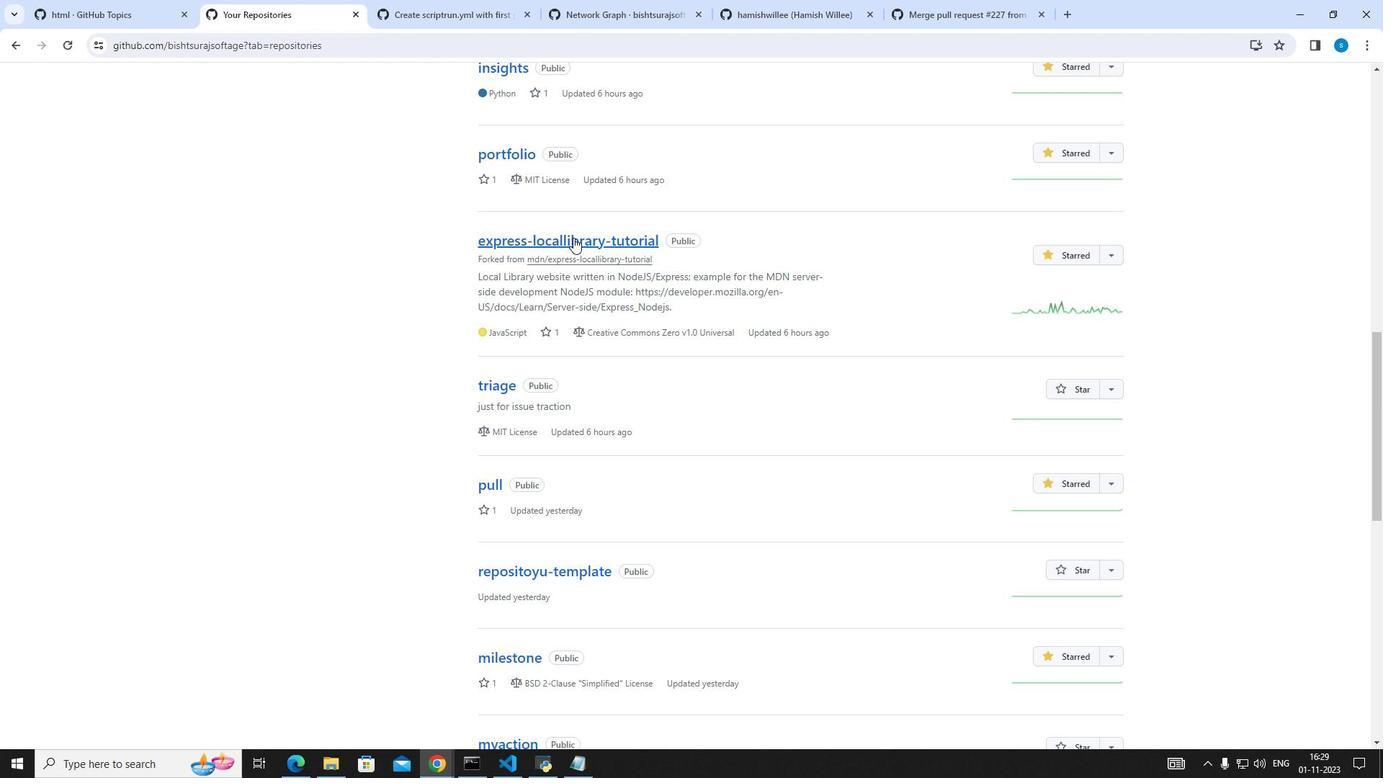 
Action: Mouse scrolled (573, 237) with delta (0, 0)
Screenshot: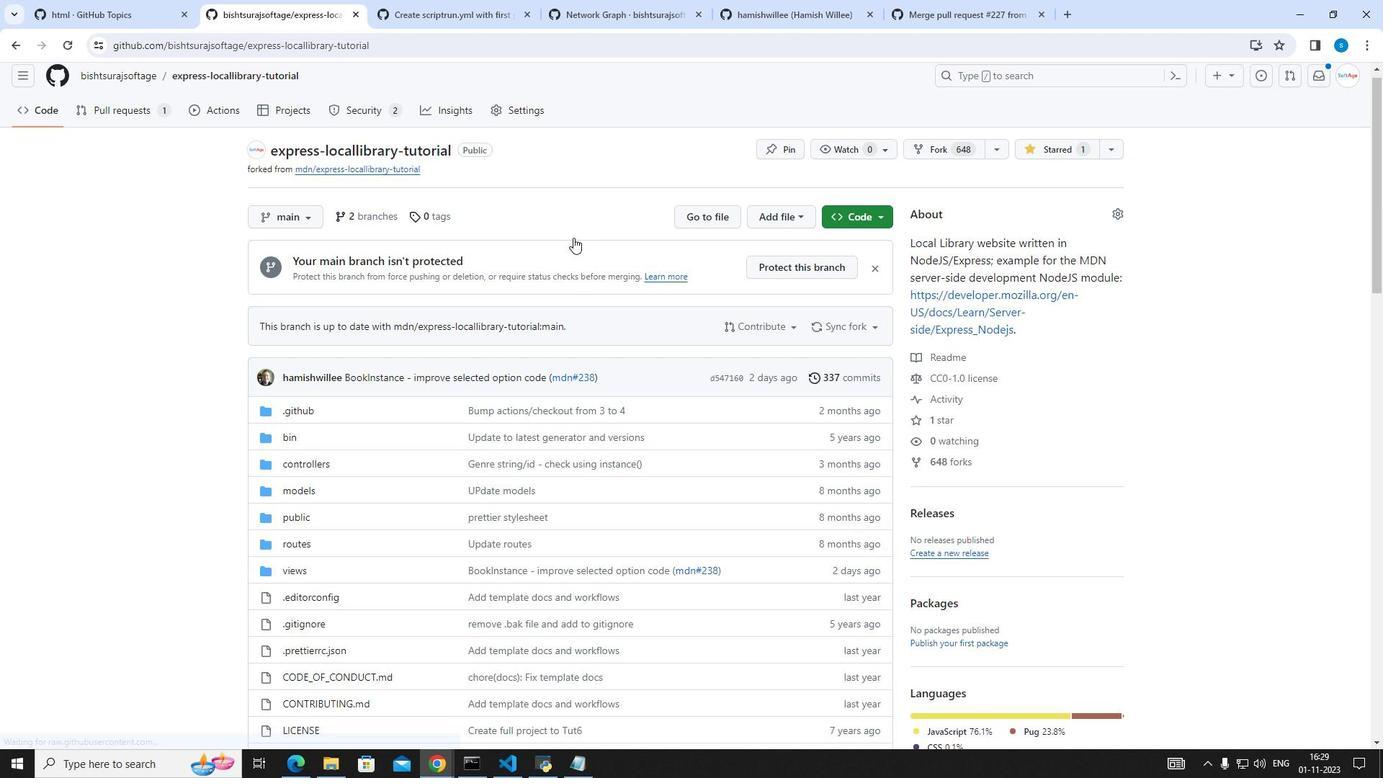 
Action: Mouse scrolled (573, 237) with delta (0, 0)
Screenshot: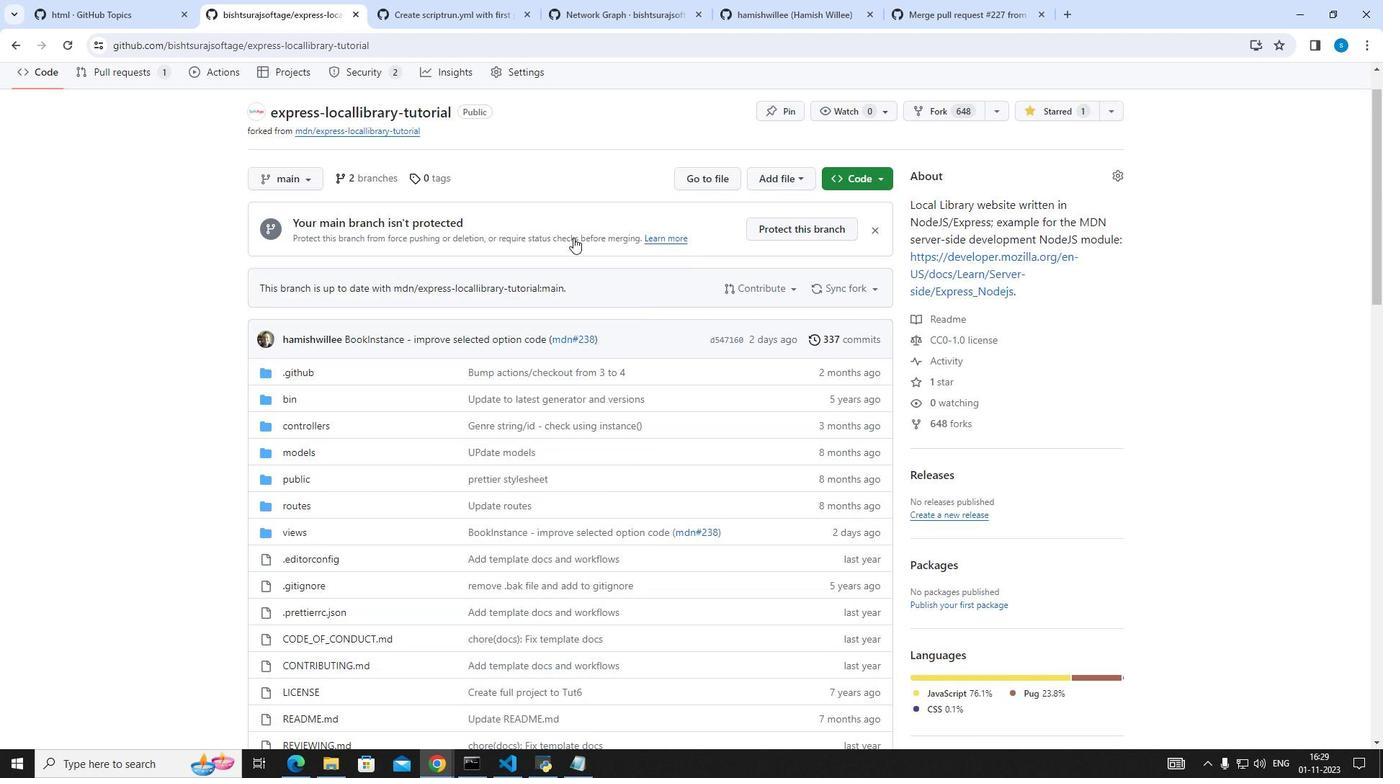 
Action: Mouse scrolled (573, 238) with delta (0, 0)
Screenshot: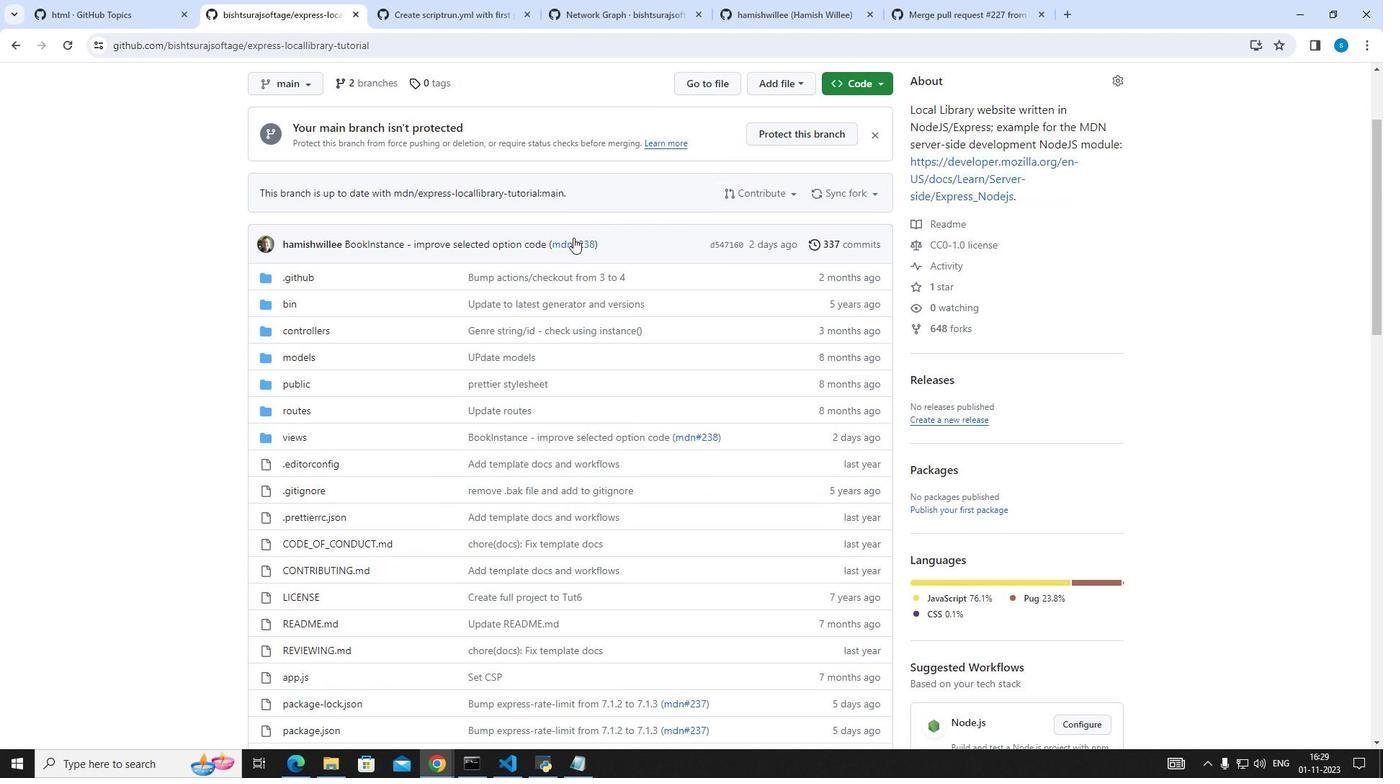 
Action: Mouse scrolled (573, 238) with delta (0, 0)
Screenshot: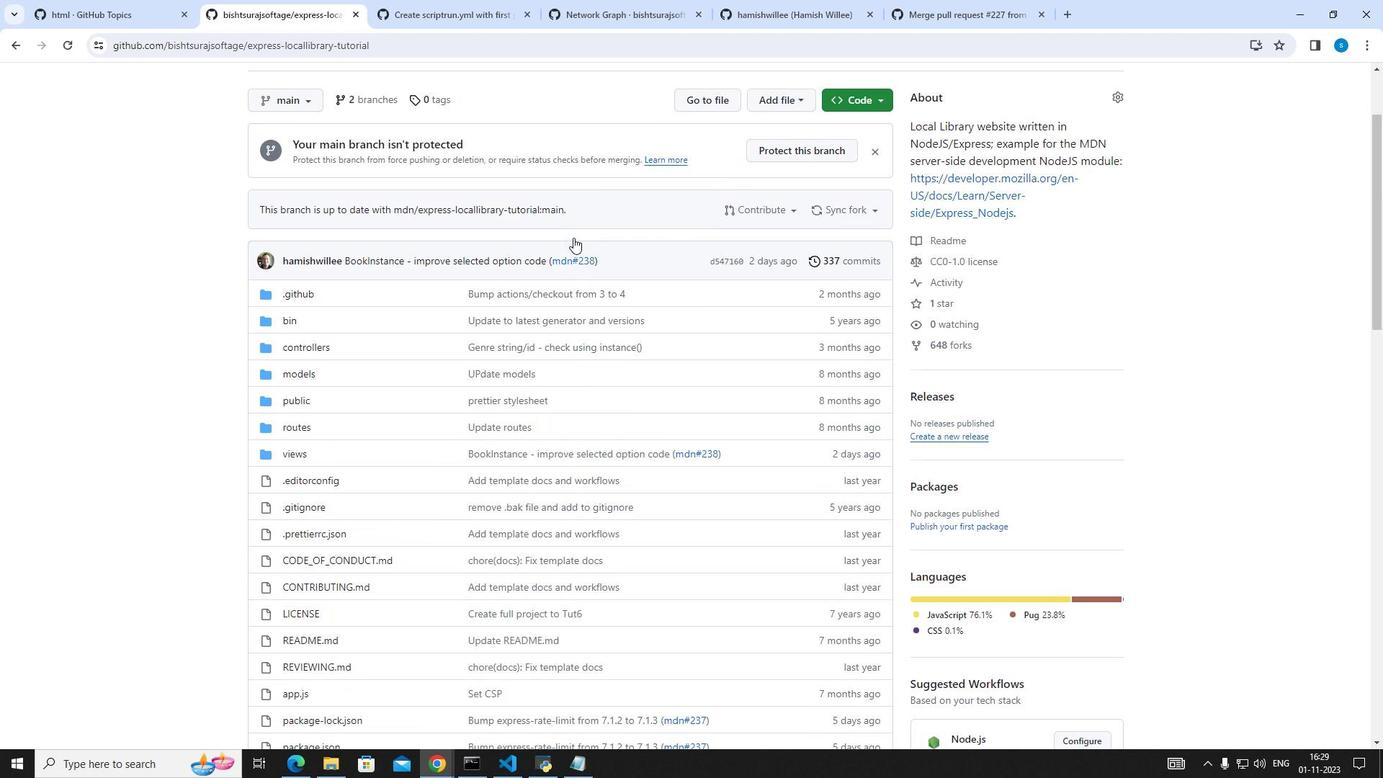 
Action: Mouse scrolled (573, 238) with delta (0, 0)
Screenshot: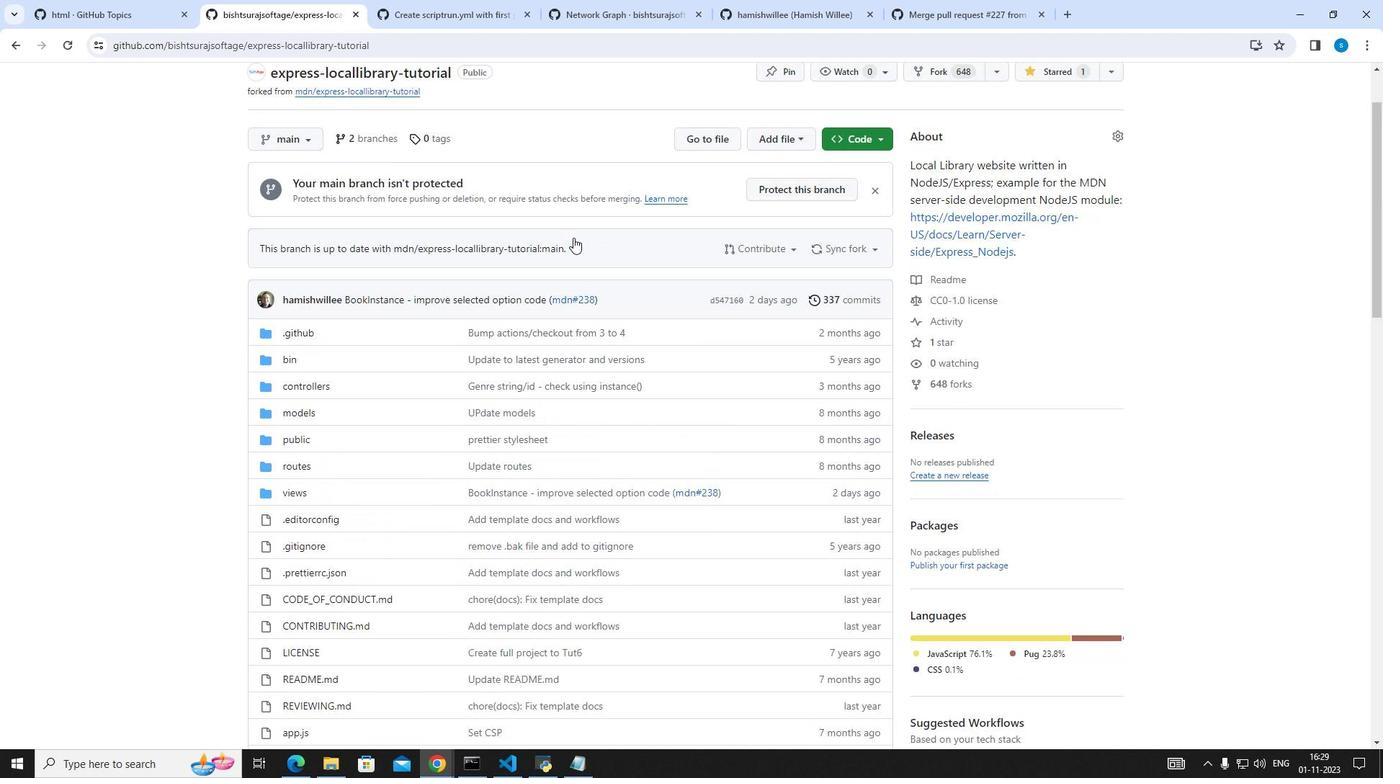 
Action: Mouse moved to (441, 120)
Screenshot: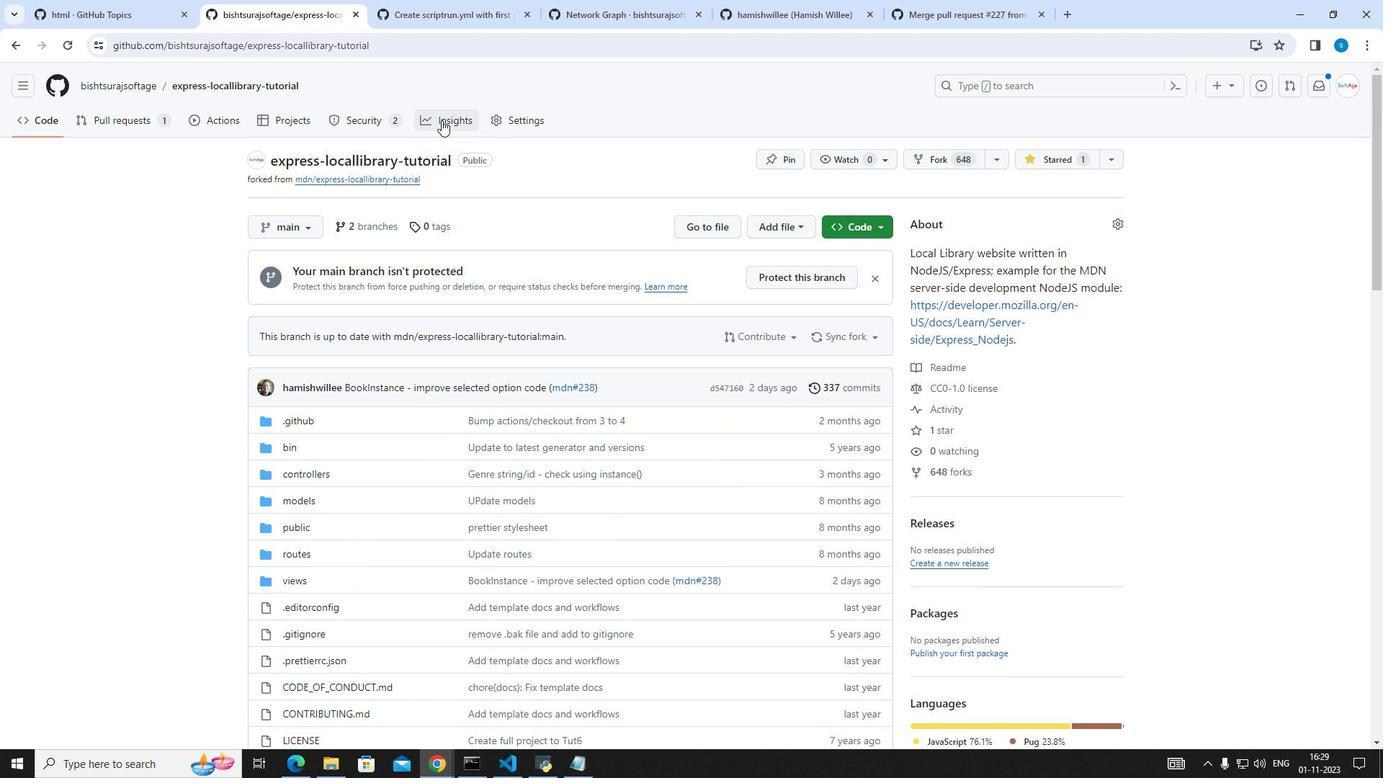 
Action: Mouse pressed left at (441, 120)
Screenshot: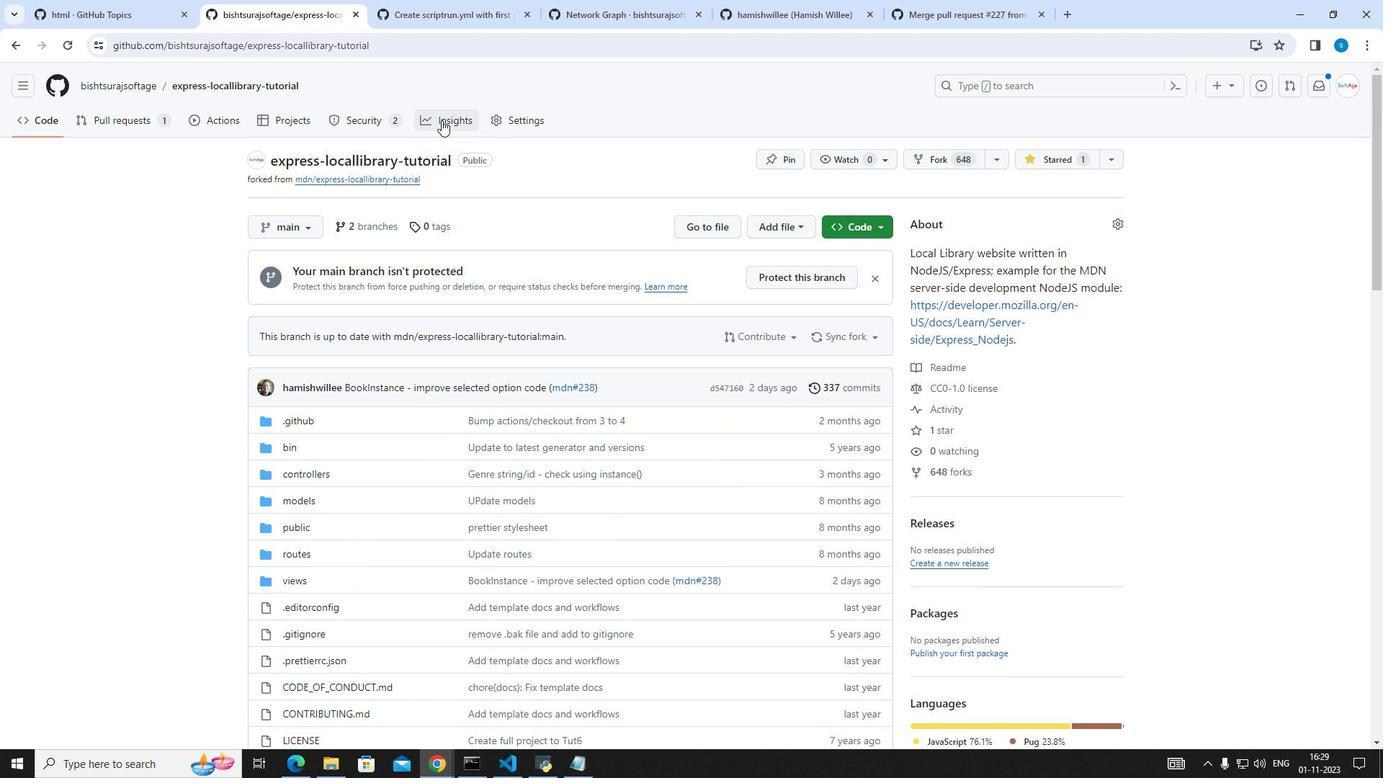
Action: Mouse moved to (374, 356)
Screenshot: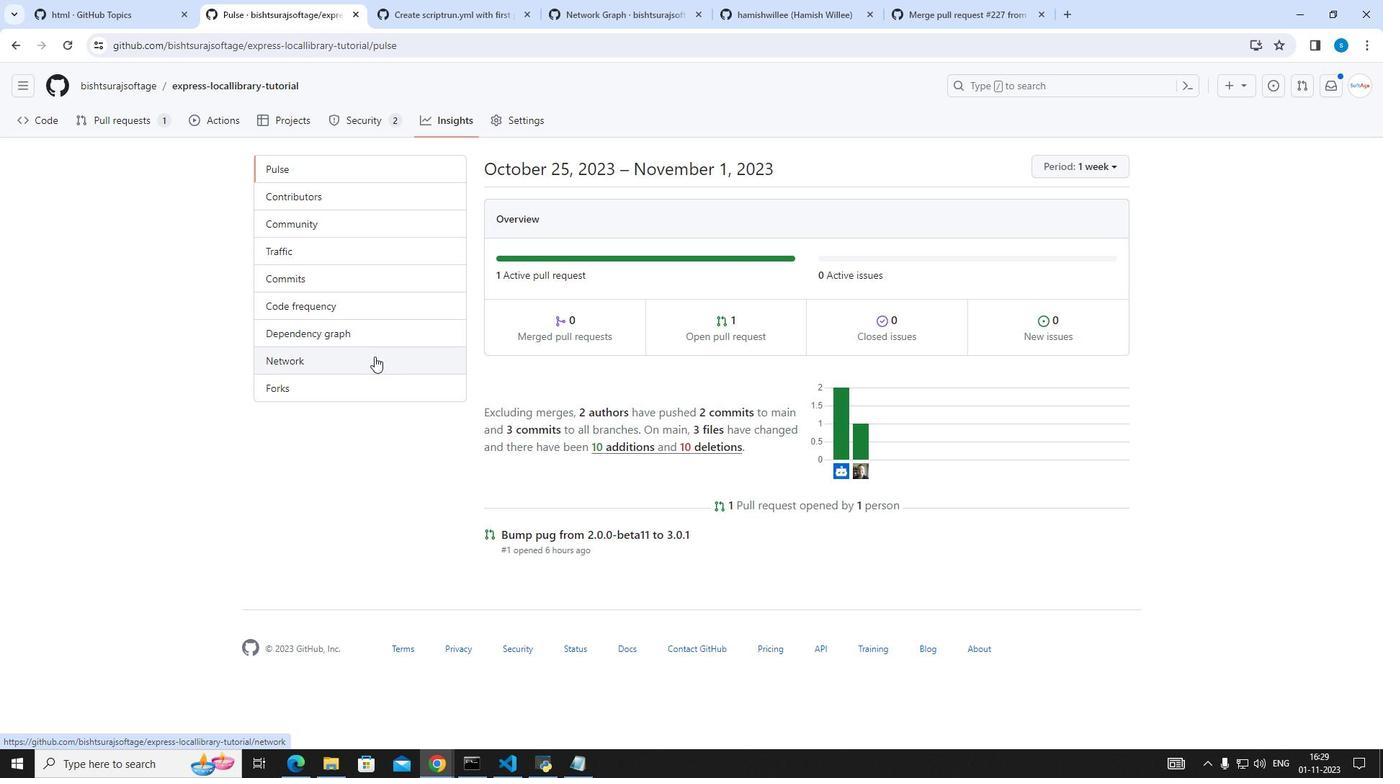 
Action: Mouse pressed left at (374, 356)
Screenshot: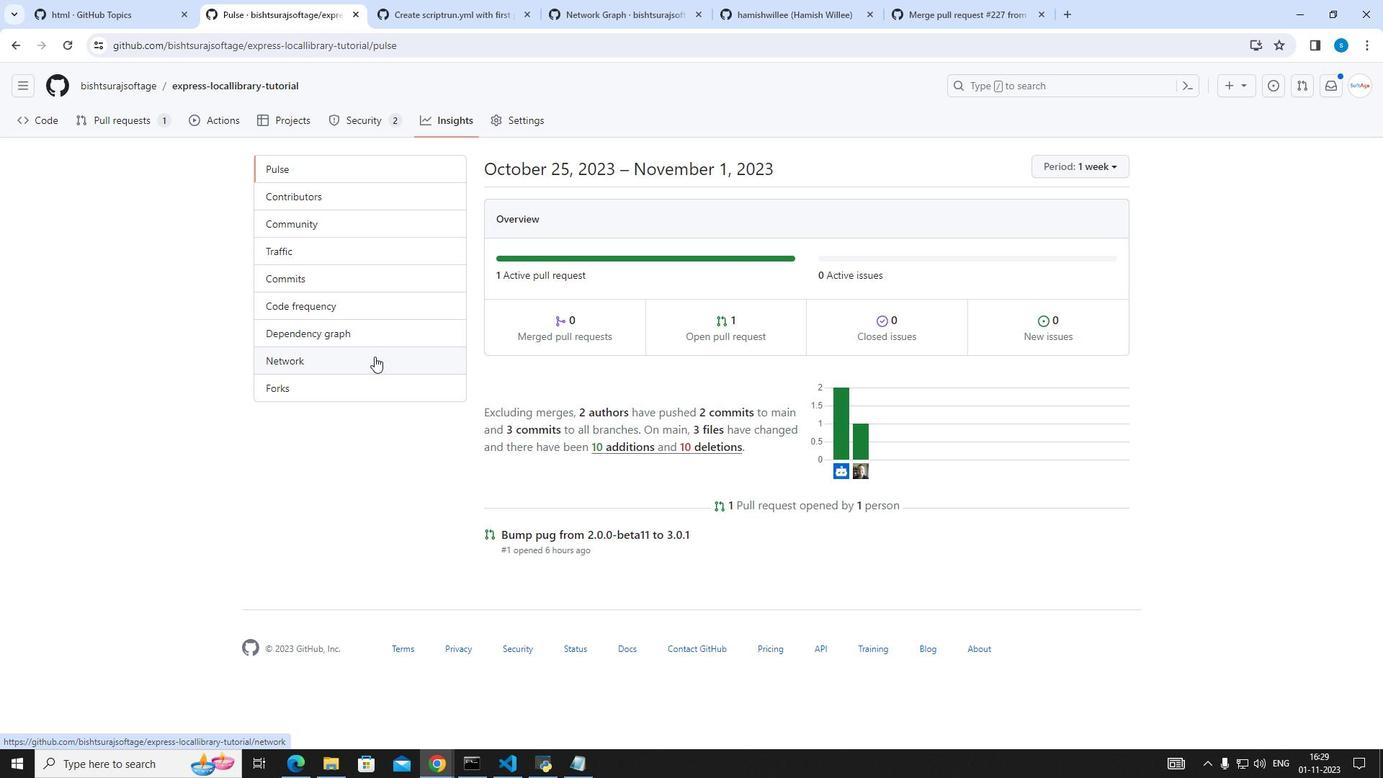 
Action: Mouse moved to (657, 304)
Screenshot: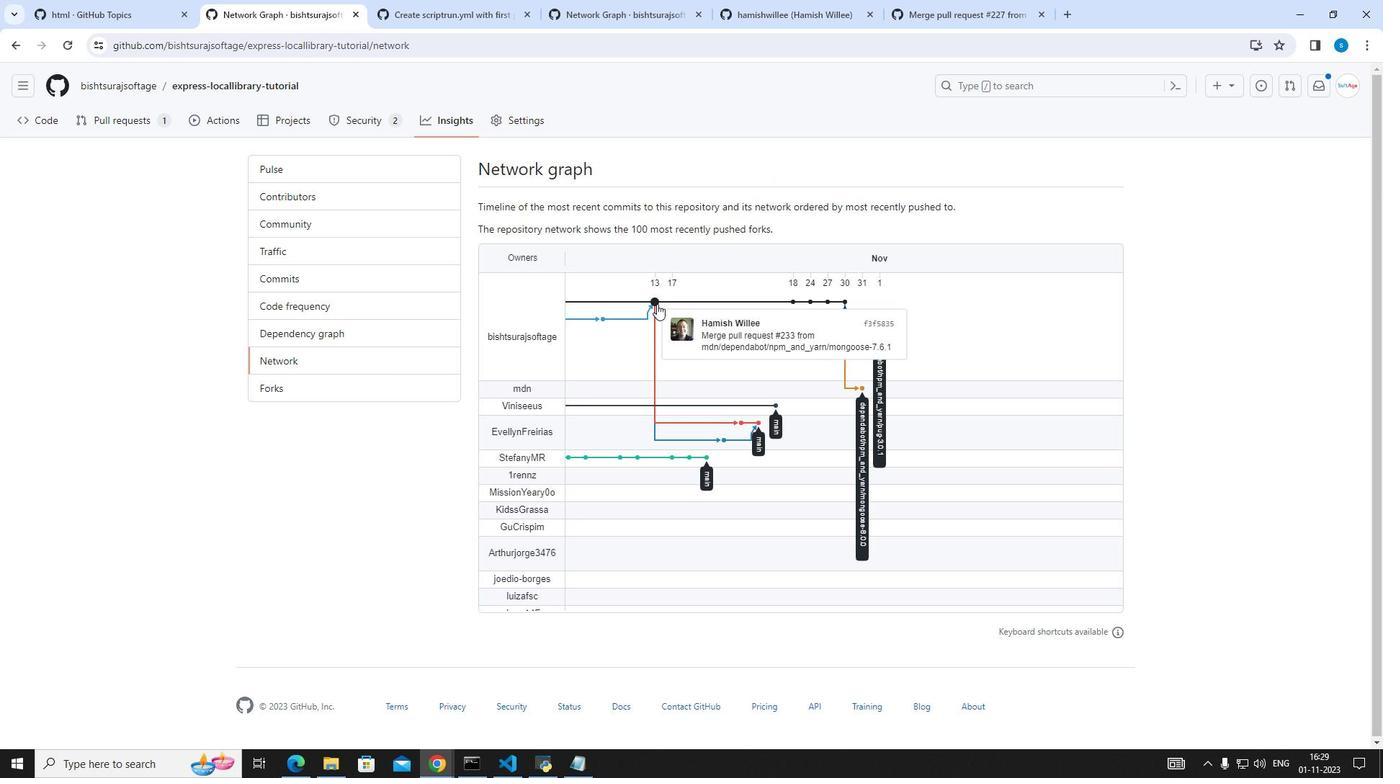 
Action: Mouse pressed left at (657, 304)
Screenshot: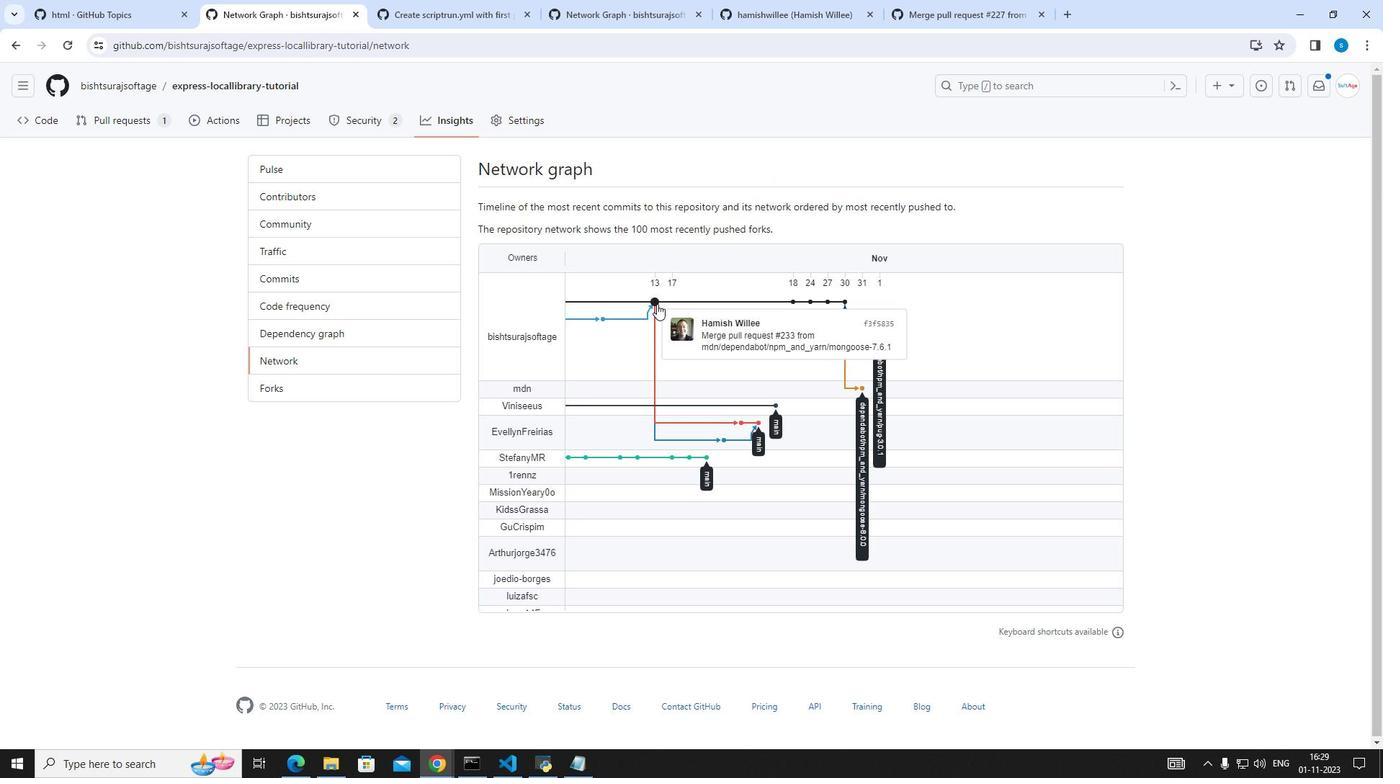
